 Task: Search one way flight ticket for 1 adult, 6 children, 1 infant in seat and 1 infant on lap in business from Prescott: Prescott Municipal Airport (ernest A. Love Field) to Indianapolis: Indianapolis International Airport on 8-5-2023. Choice of flights is Emirates. Number of bags: 2 checked bags. Price is upto 85000. Outbound departure time preference is 5:45.
Action: Mouse moved to (323, 278)
Screenshot: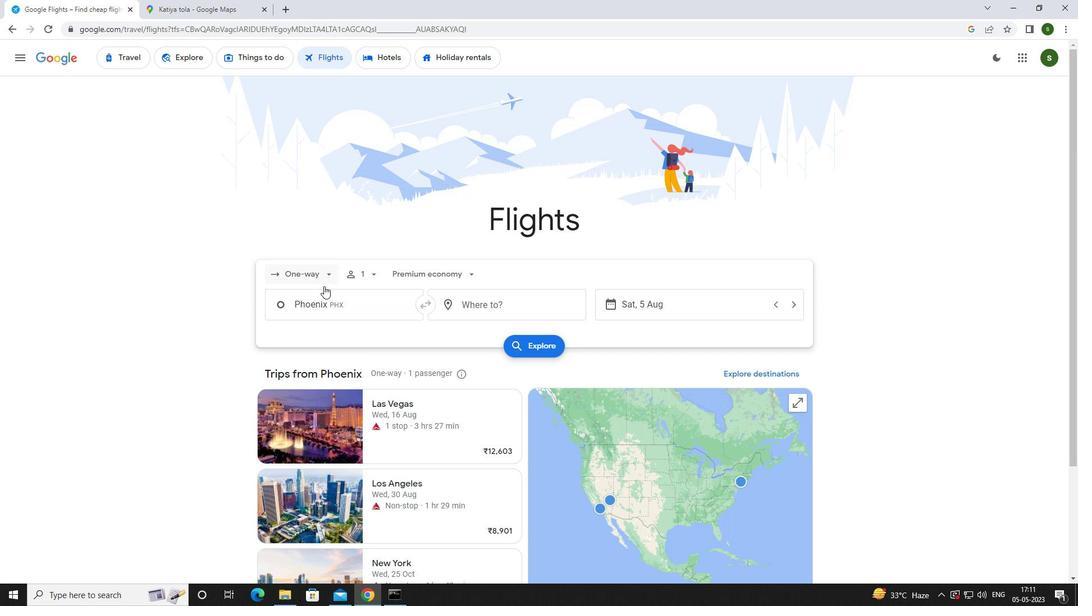 
Action: Mouse pressed left at (323, 278)
Screenshot: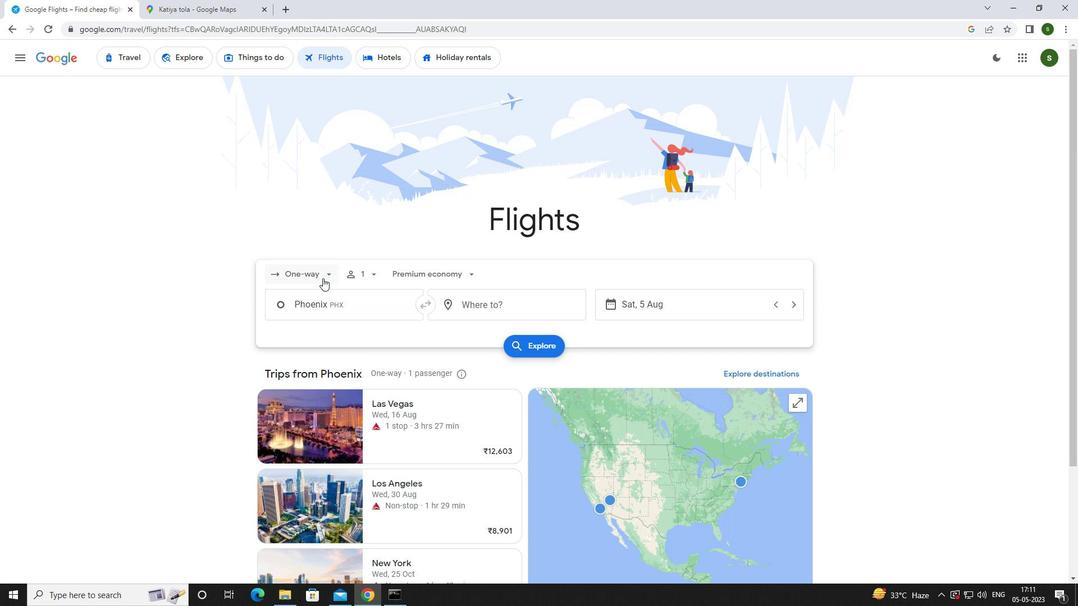 
Action: Mouse moved to (331, 325)
Screenshot: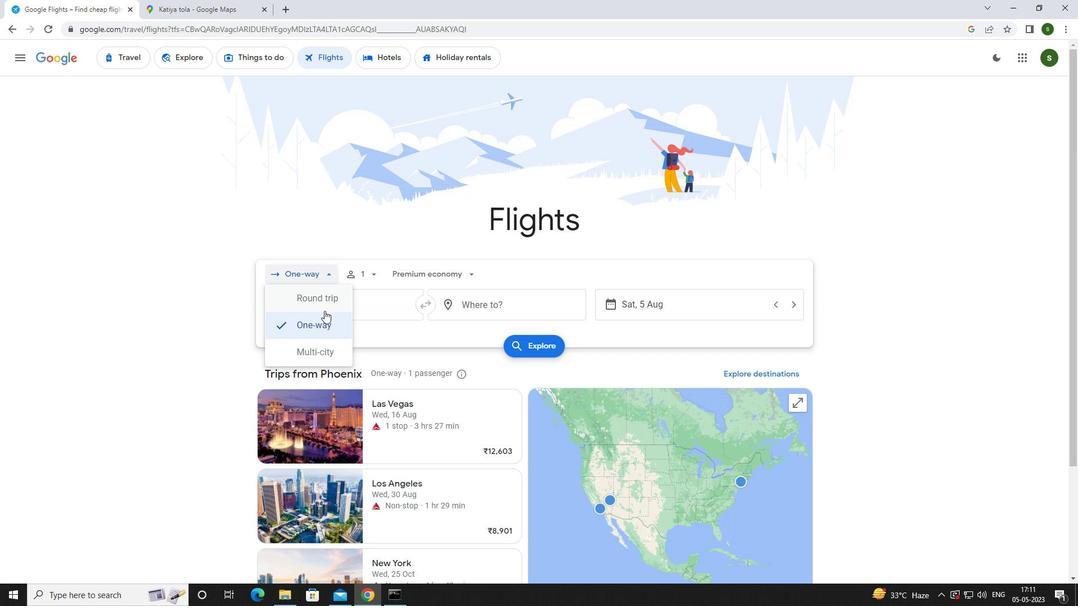 
Action: Mouse pressed left at (331, 325)
Screenshot: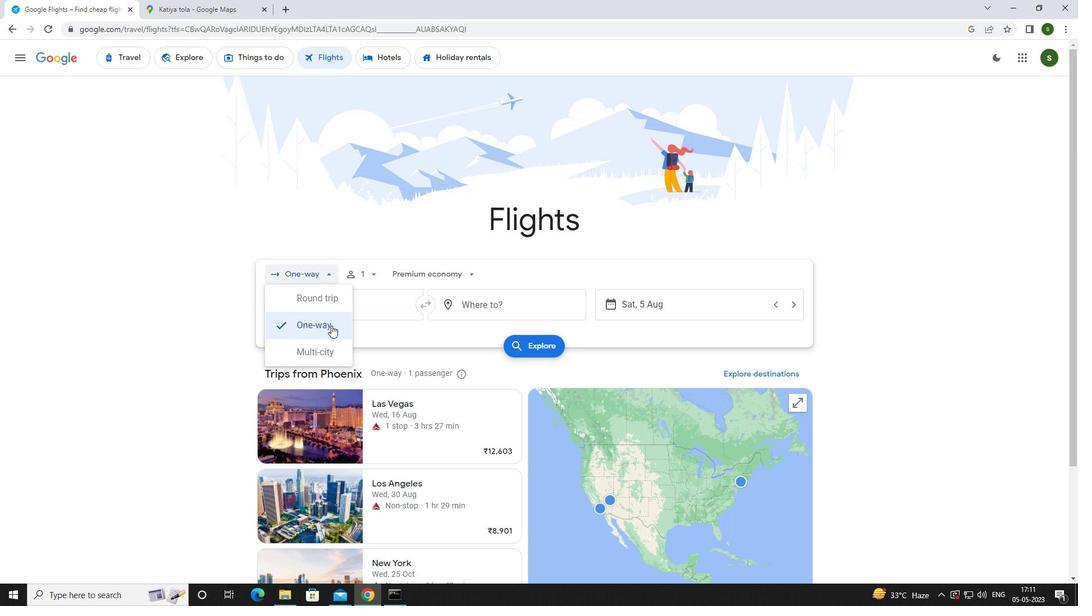 
Action: Mouse moved to (366, 278)
Screenshot: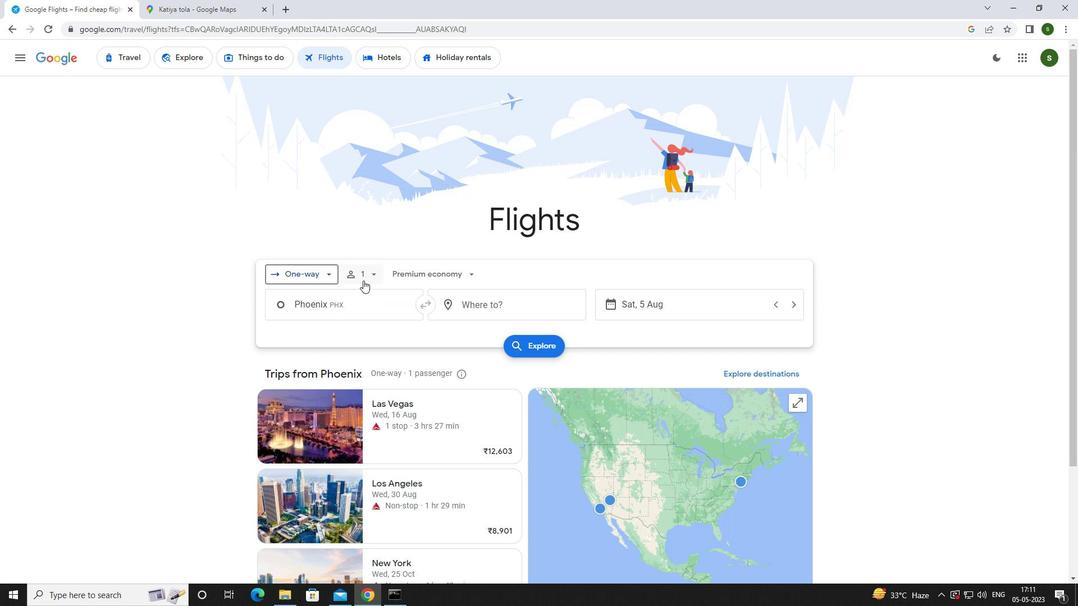 
Action: Mouse pressed left at (366, 278)
Screenshot: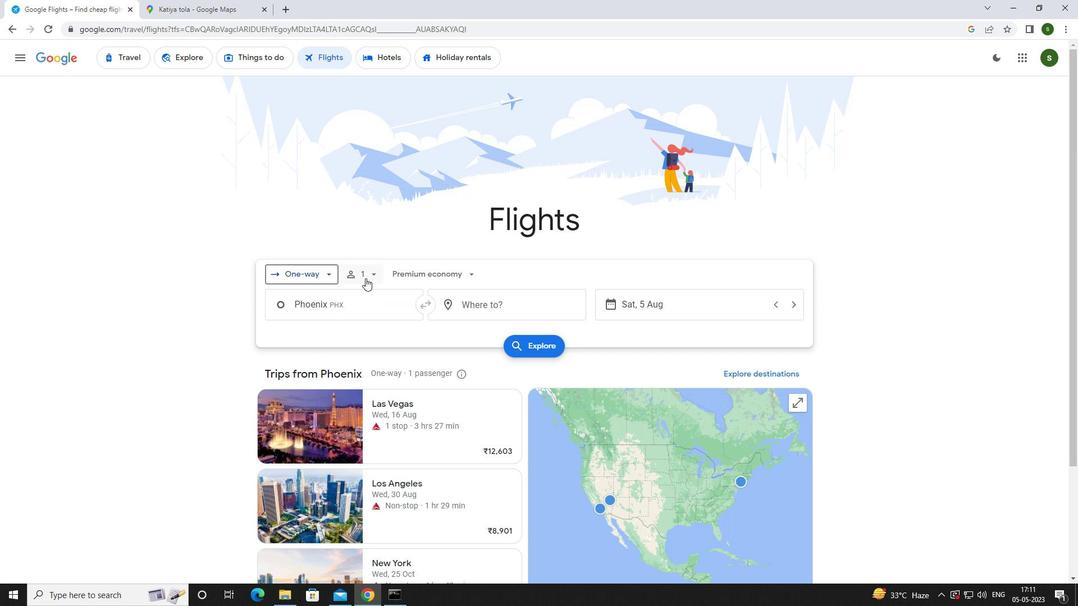
Action: Mouse moved to (455, 327)
Screenshot: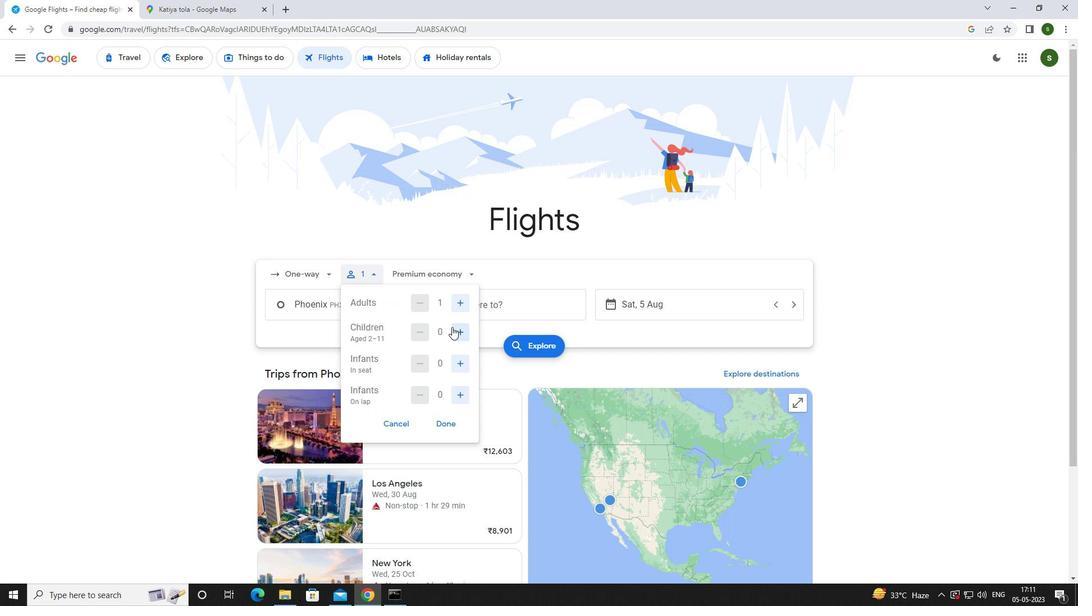 
Action: Mouse pressed left at (455, 327)
Screenshot: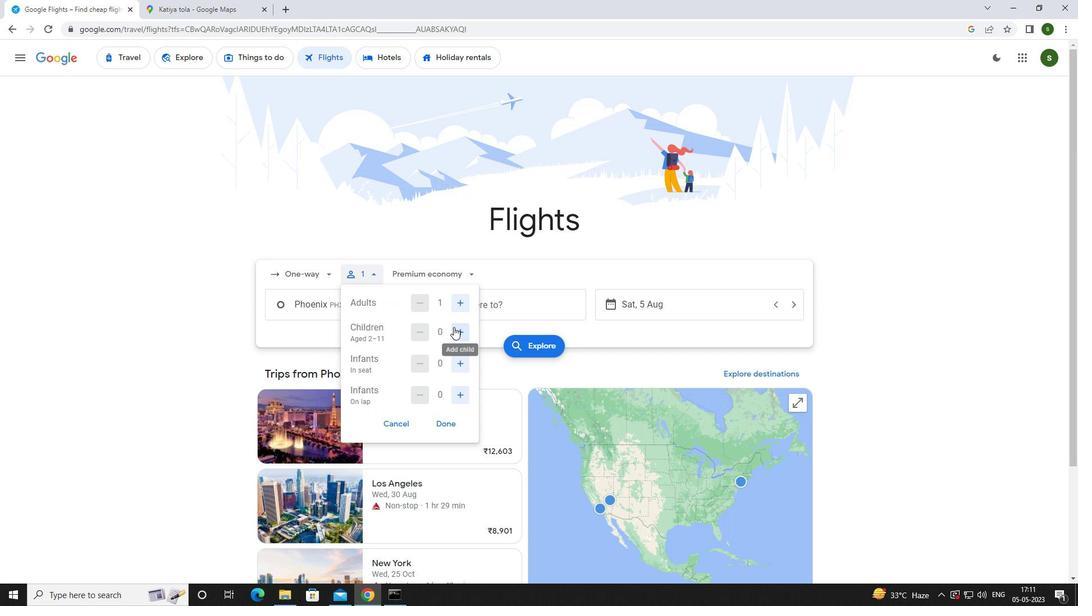 
Action: Mouse pressed left at (455, 327)
Screenshot: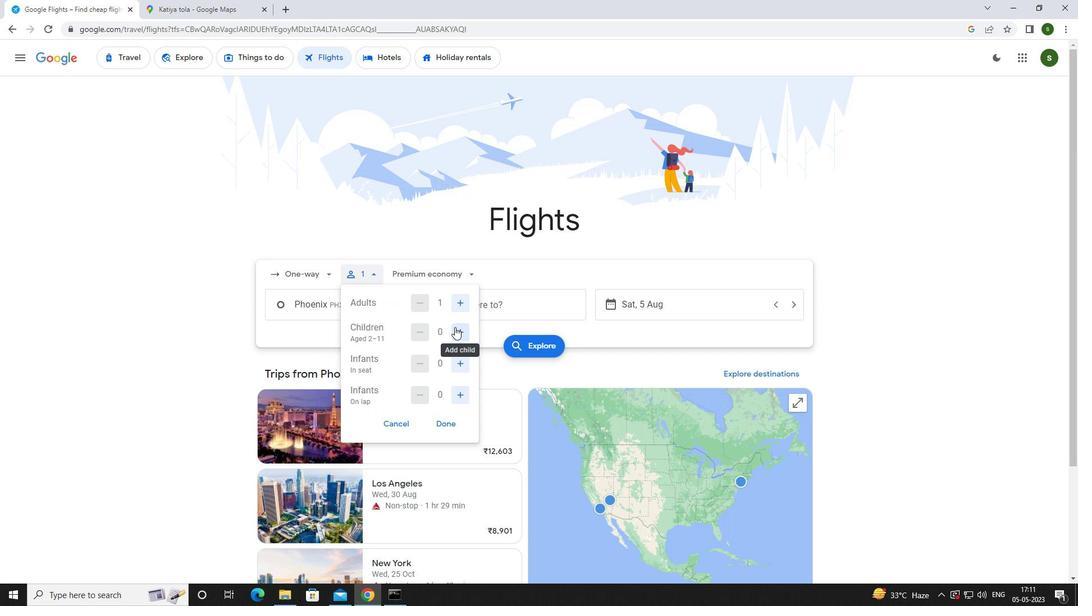 
Action: Mouse pressed left at (455, 327)
Screenshot: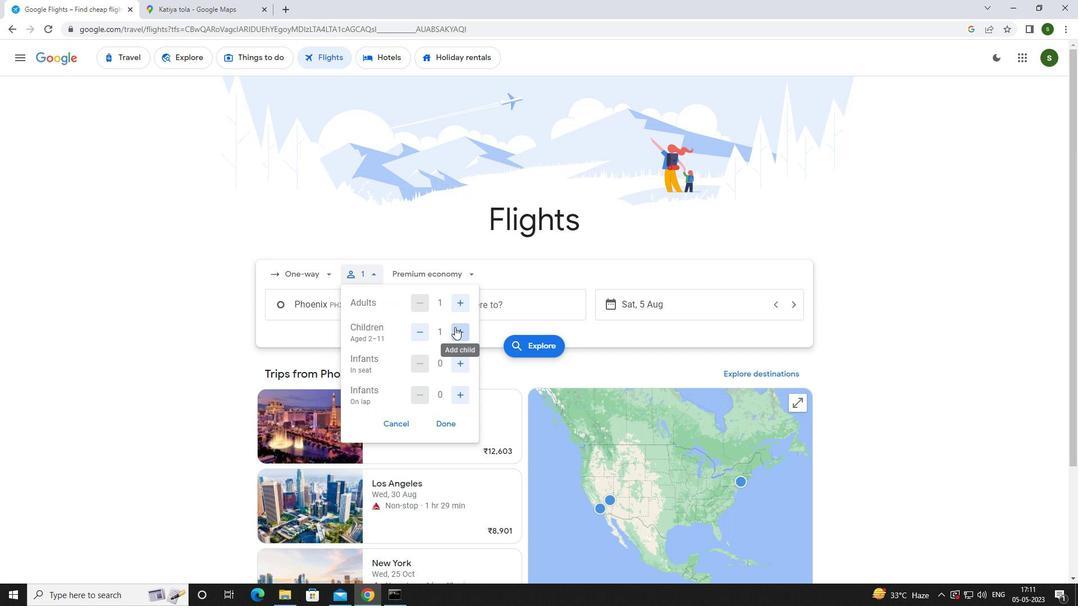 
Action: Mouse pressed left at (455, 327)
Screenshot: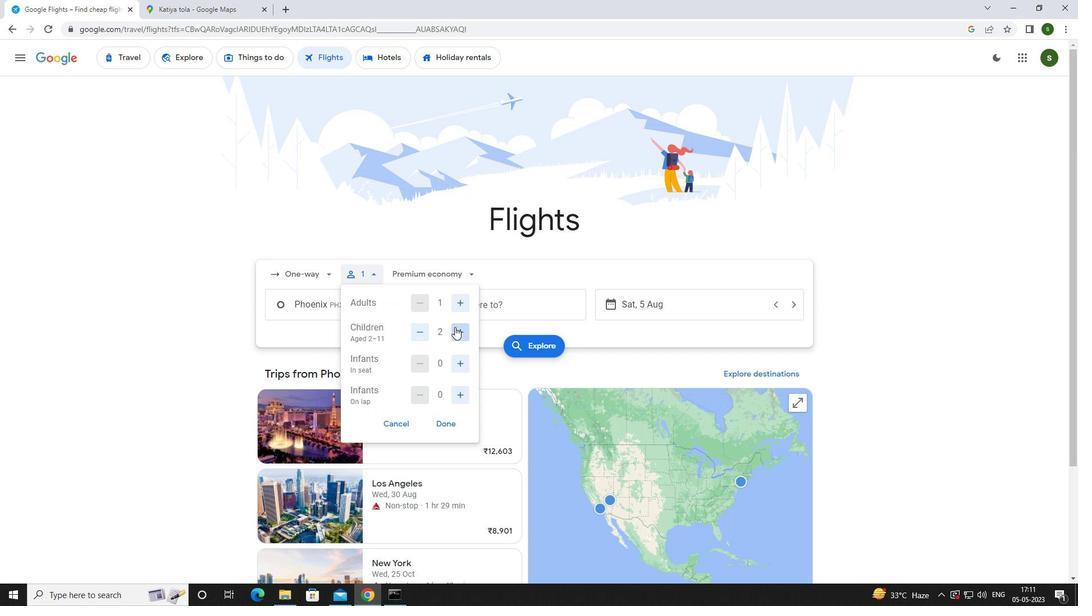 
Action: Mouse pressed left at (455, 327)
Screenshot: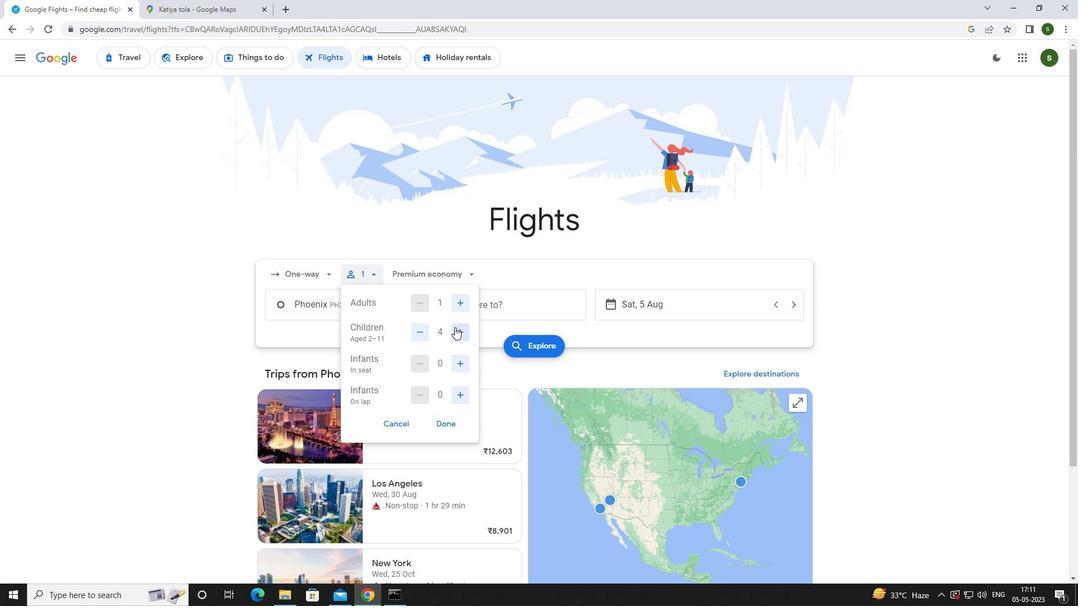 
Action: Mouse pressed left at (455, 327)
Screenshot: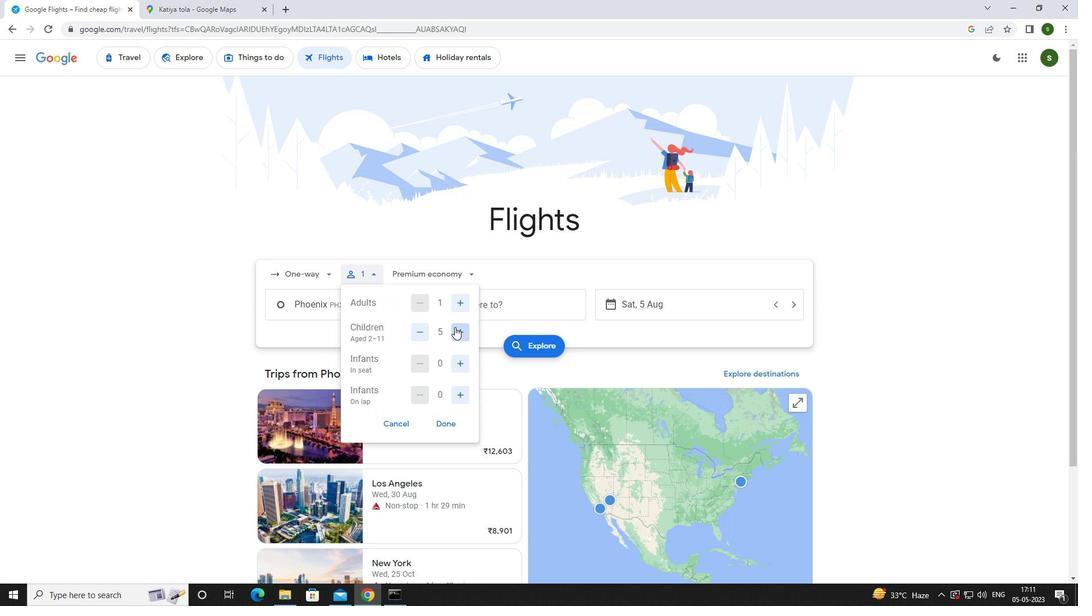 
Action: Mouse moved to (457, 358)
Screenshot: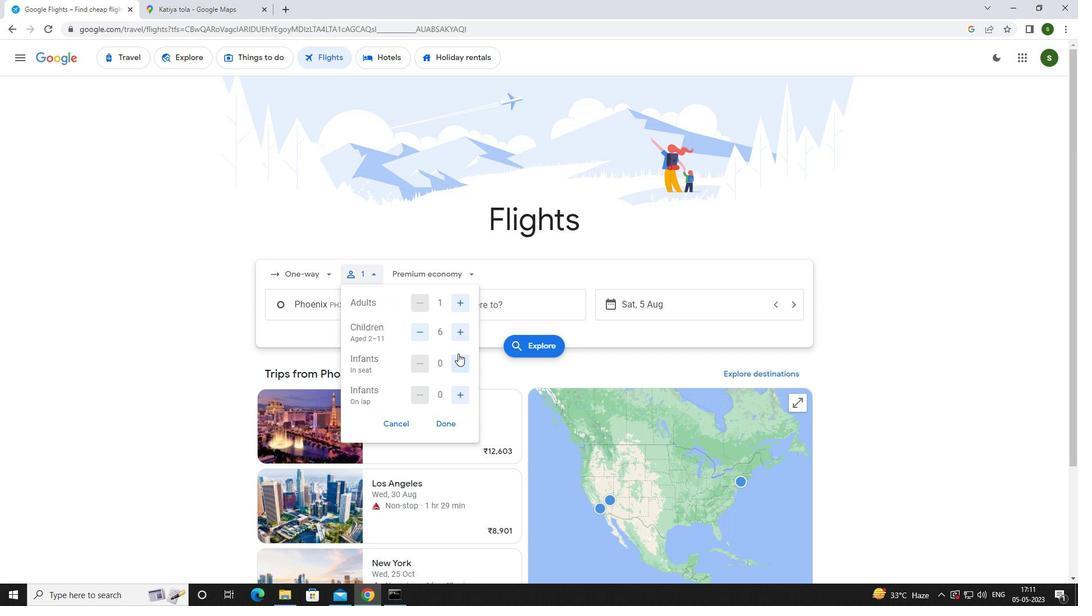 
Action: Mouse pressed left at (457, 358)
Screenshot: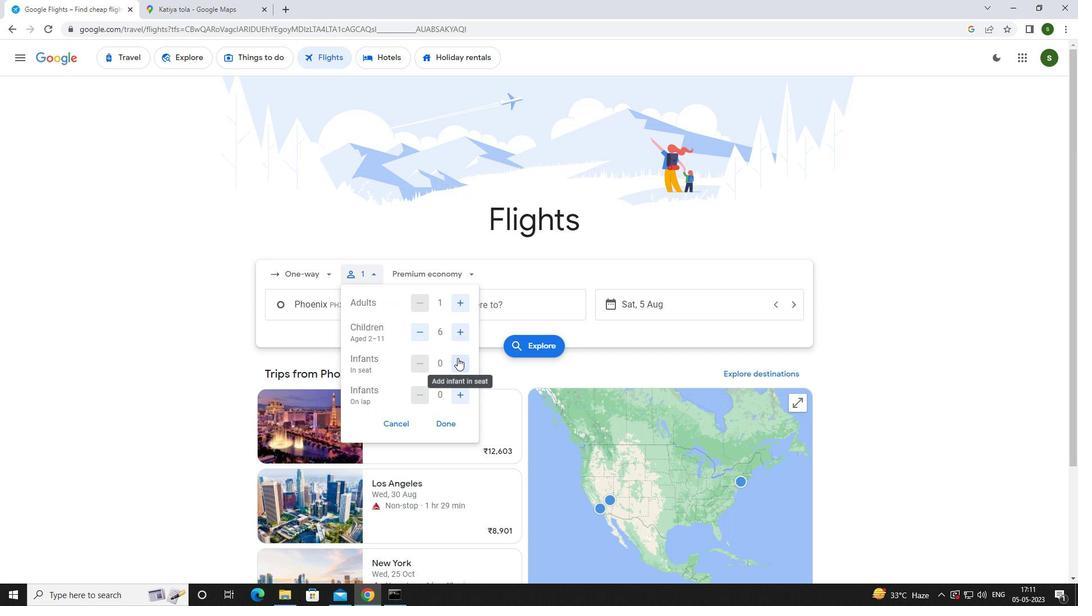 
Action: Mouse moved to (459, 400)
Screenshot: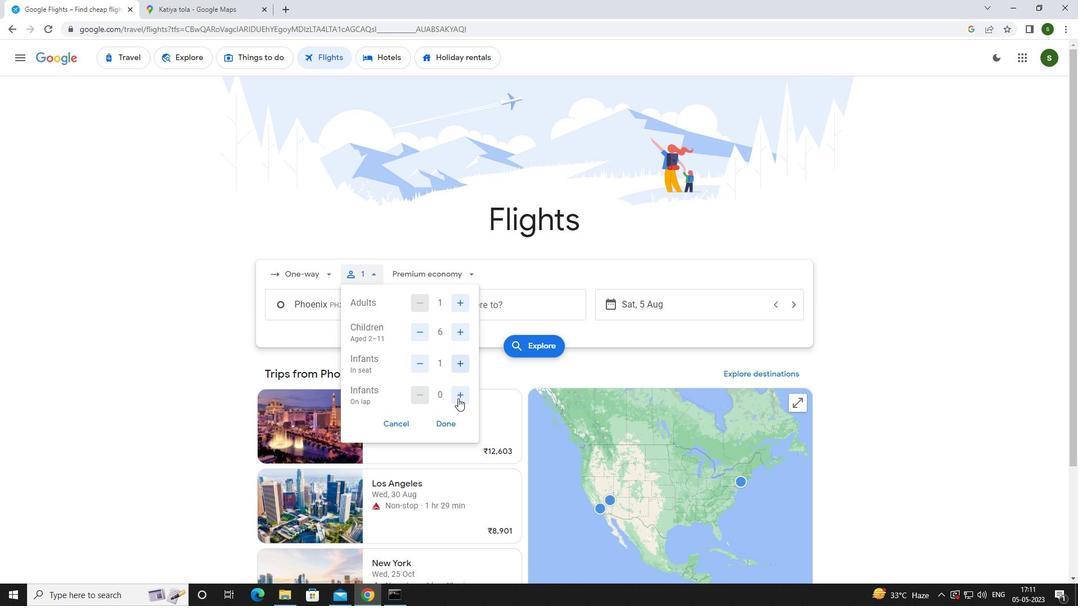 
Action: Mouse pressed left at (459, 400)
Screenshot: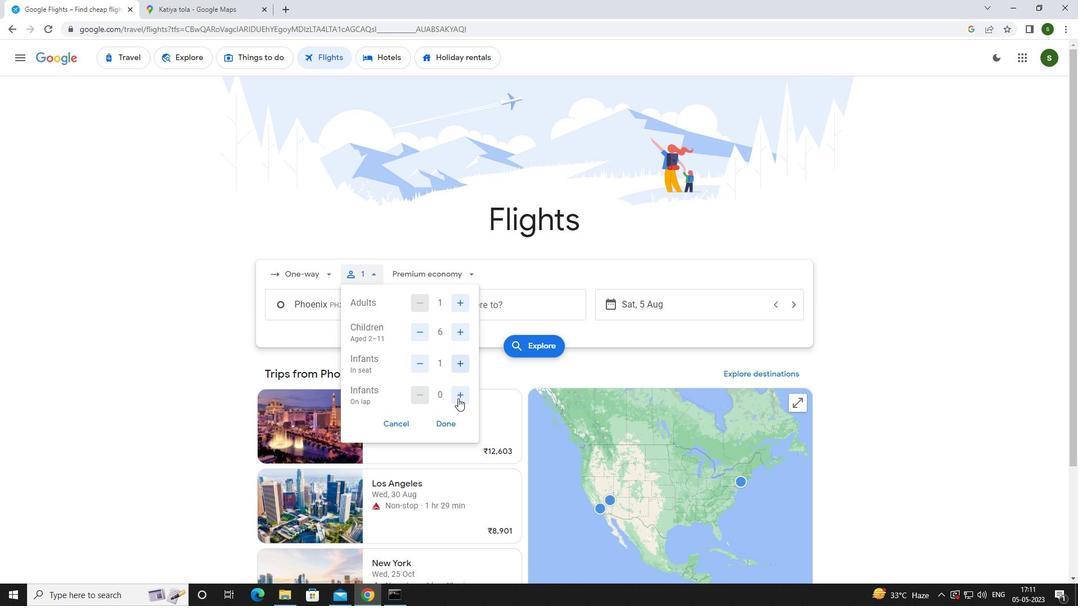 
Action: Mouse moved to (440, 276)
Screenshot: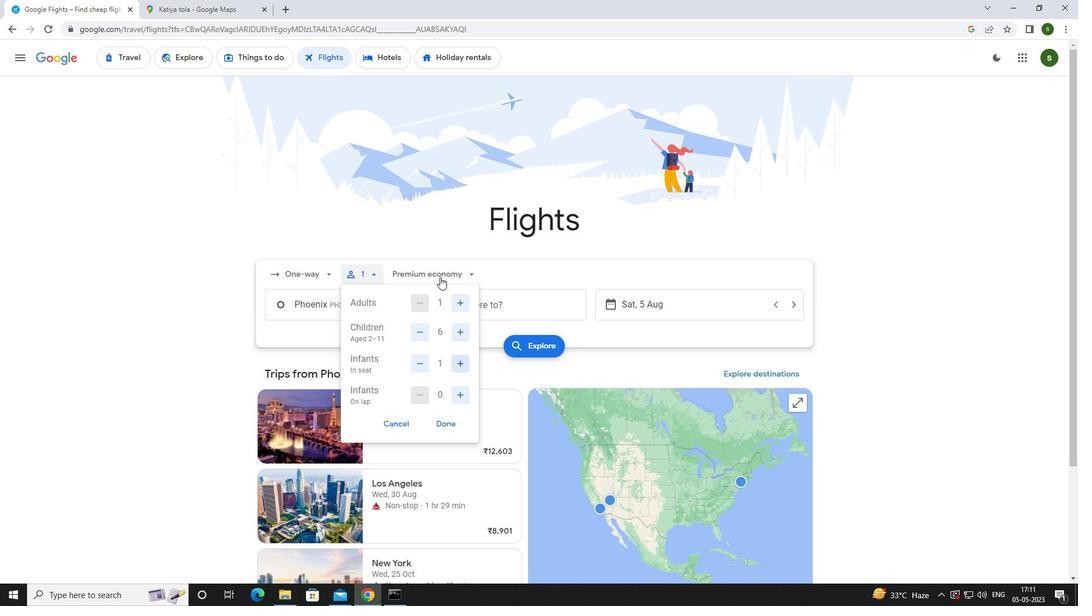 
Action: Mouse pressed left at (440, 276)
Screenshot: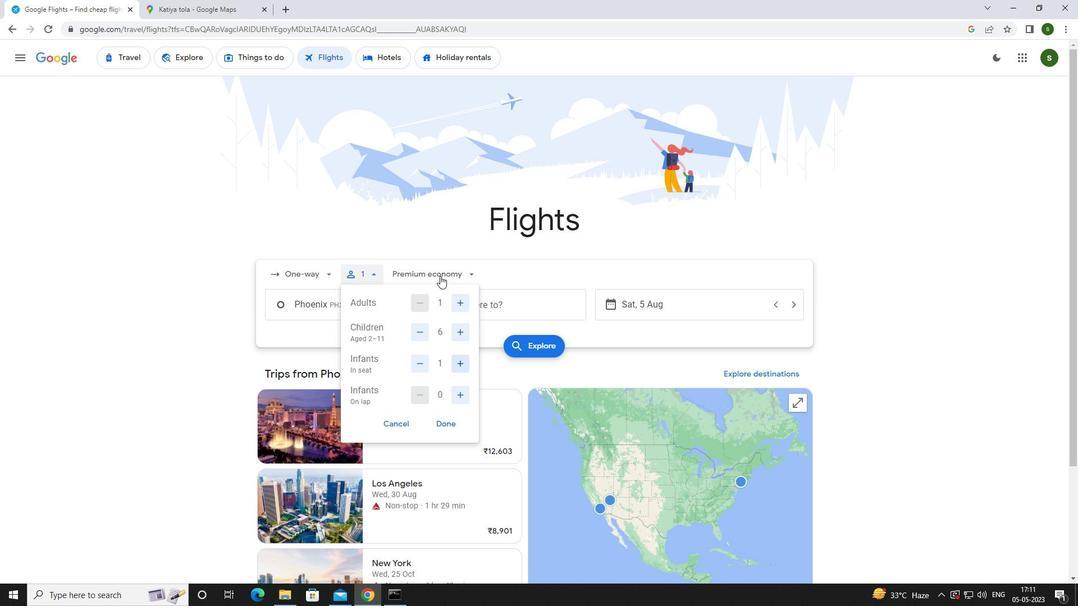
Action: Mouse moved to (440, 350)
Screenshot: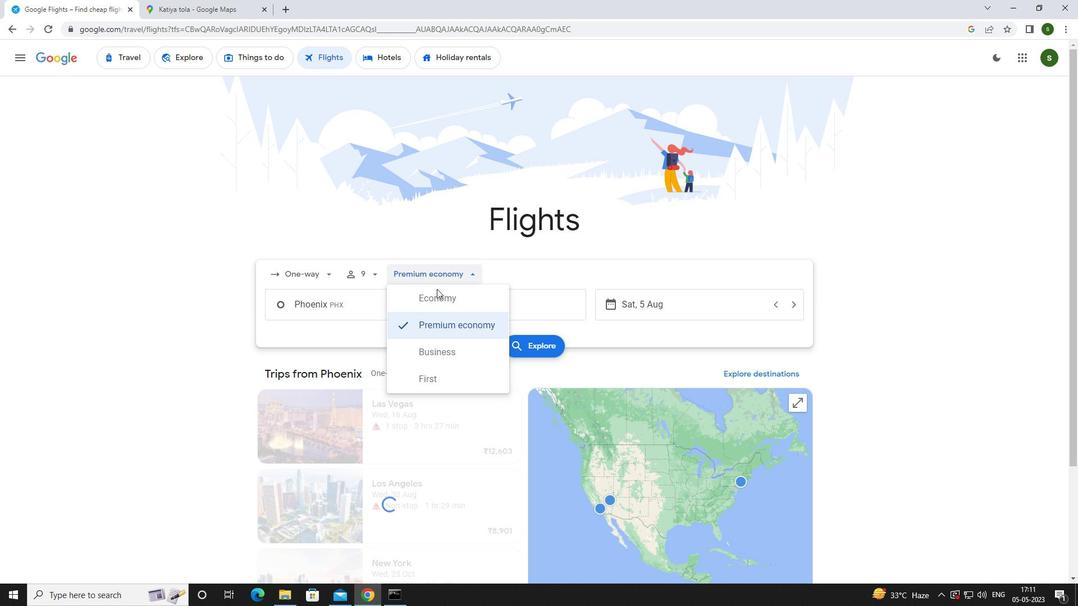 
Action: Mouse pressed left at (440, 350)
Screenshot: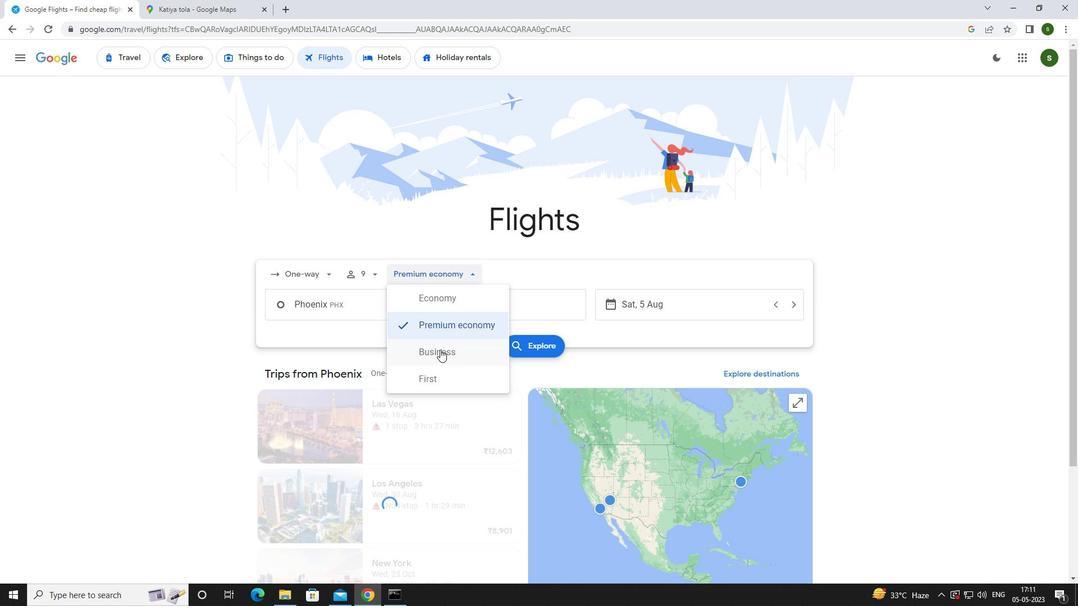 
Action: Mouse moved to (366, 308)
Screenshot: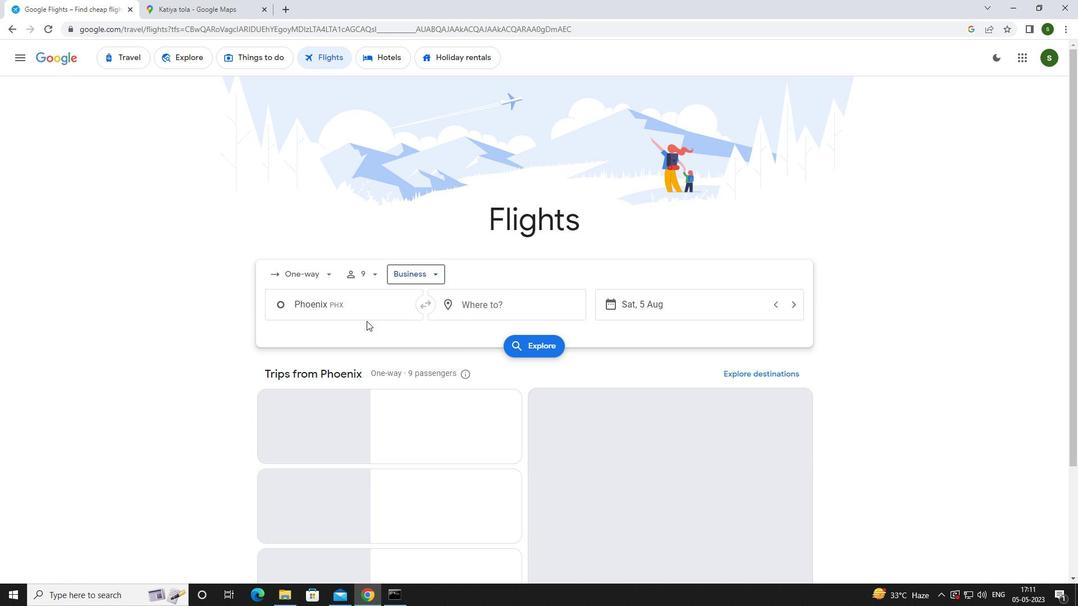 
Action: Mouse pressed left at (366, 308)
Screenshot: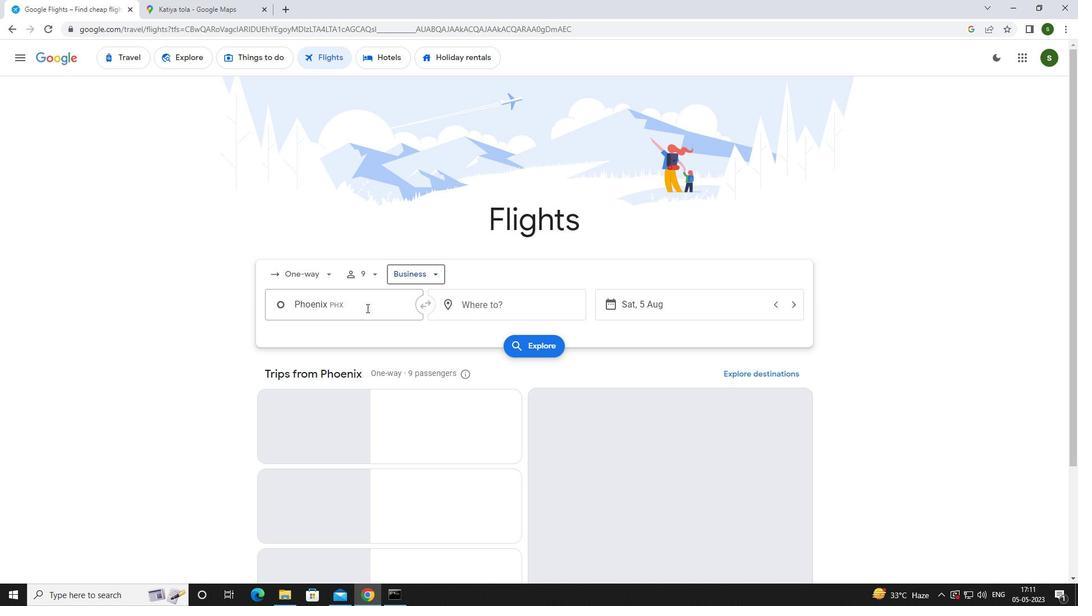 
Action: Key pressed <Key.caps_lock>p<Key.caps_lock>rescott<Key.space><Key.caps_lock>m<Key.caps_lock>unci<Key.backspace><Key.backspace><Key.backspace><Key.backspace><Key.backspace><Key.backspace>
Screenshot: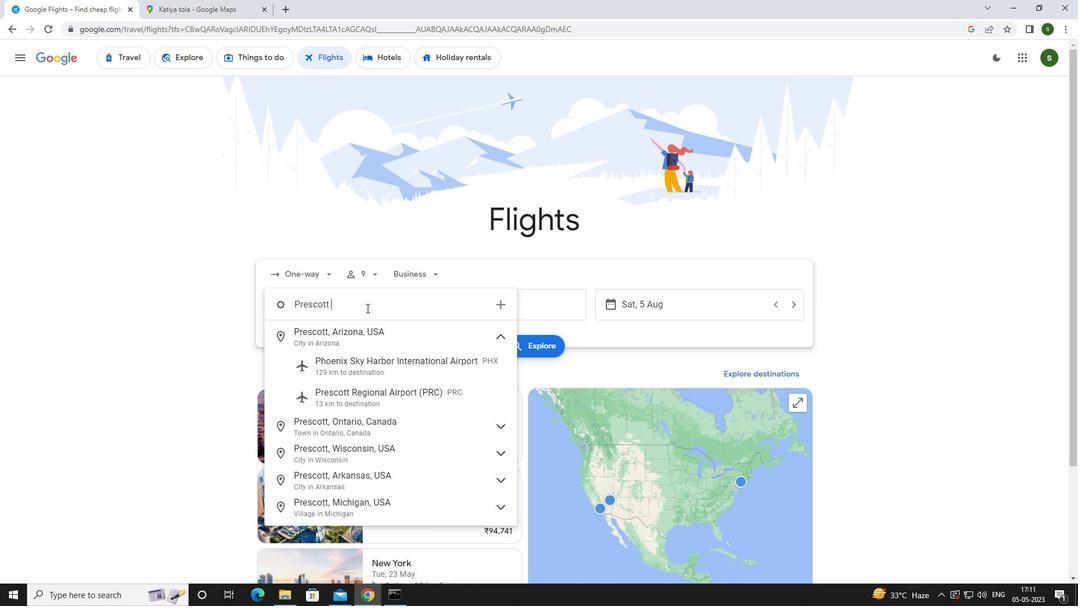 
Action: Mouse moved to (392, 390)
Screenshot: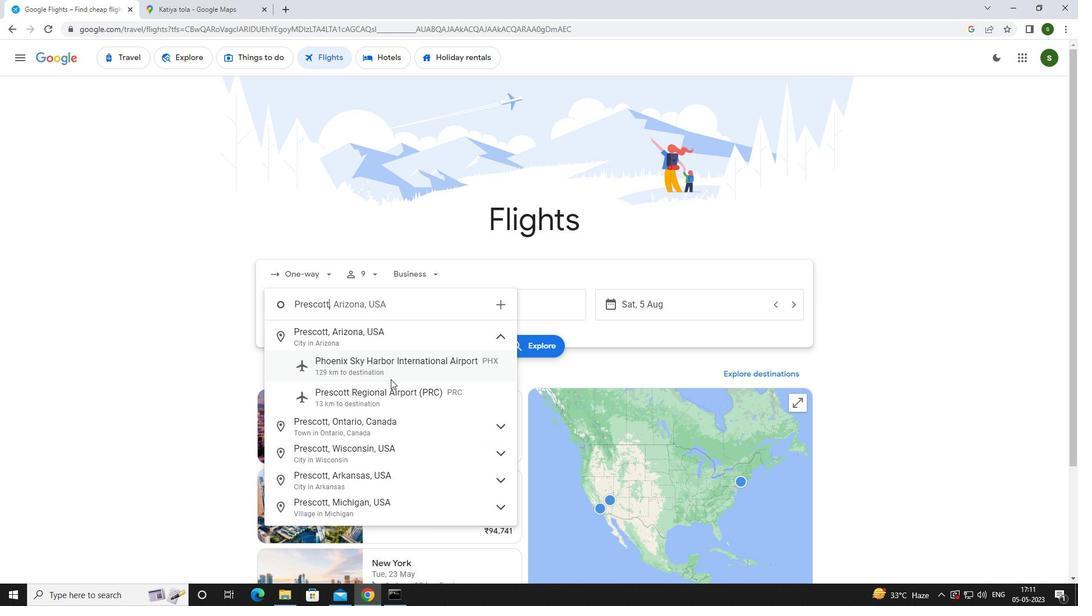 
Action: Mouse pressed left at (392, 390)
Screenshot: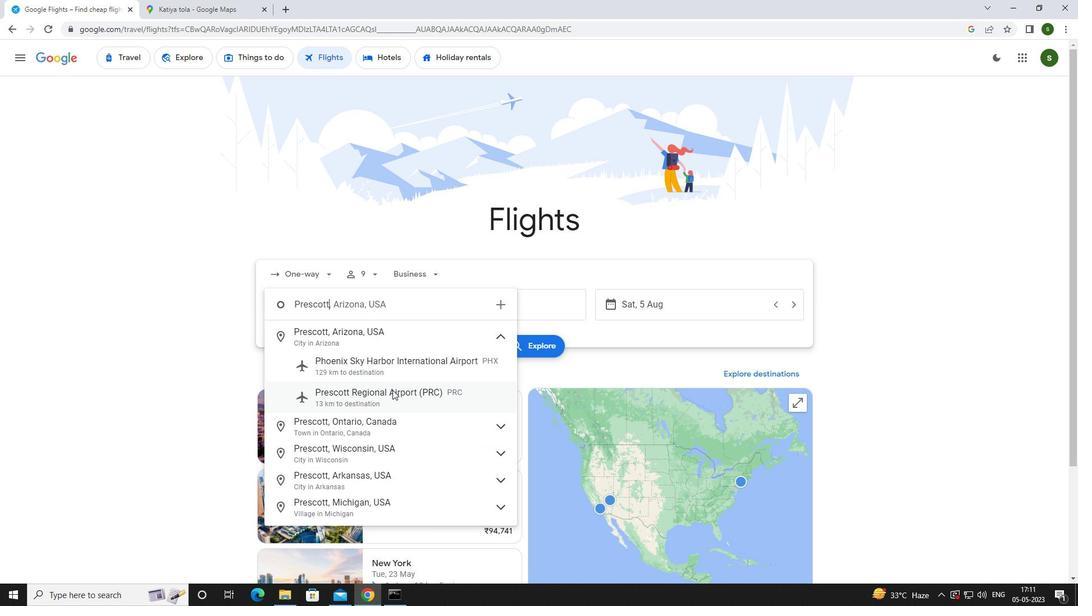 
Action: Mouse moved to (474, 300)
Screenshot: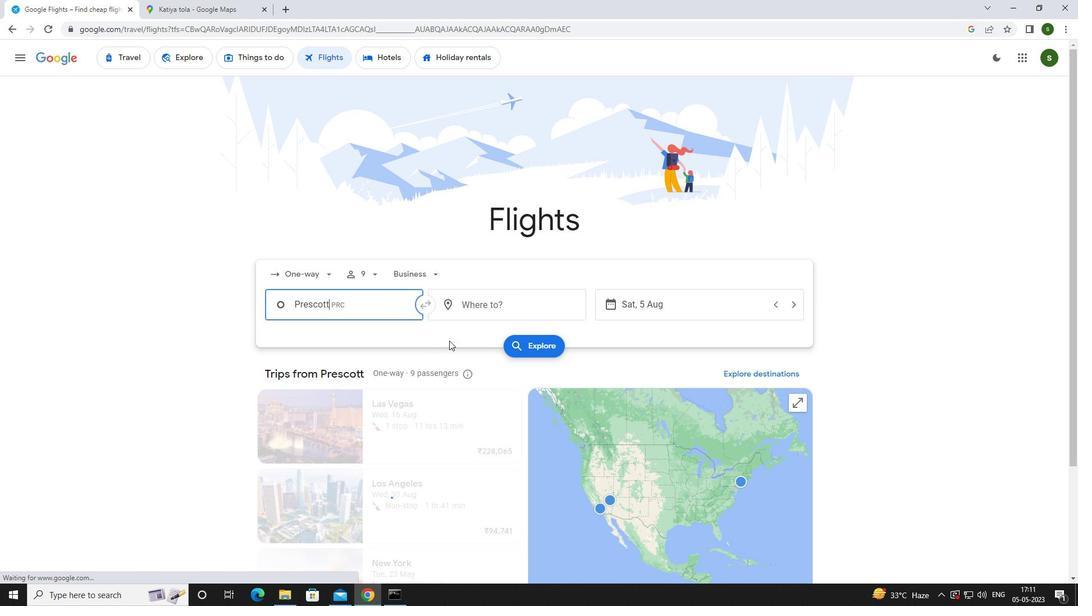 
Action: Mouse pressed left at (474, 300)
Screenshot: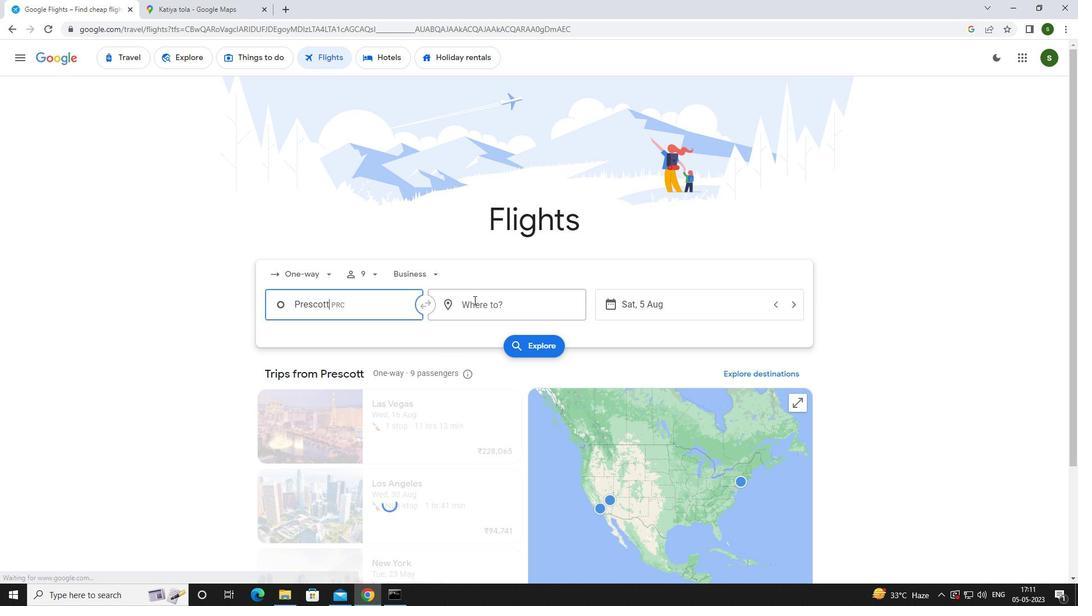 
Action: Key pressed <Key.caps_lock>i<Key.caps_lock>ndianapol
Screenshot: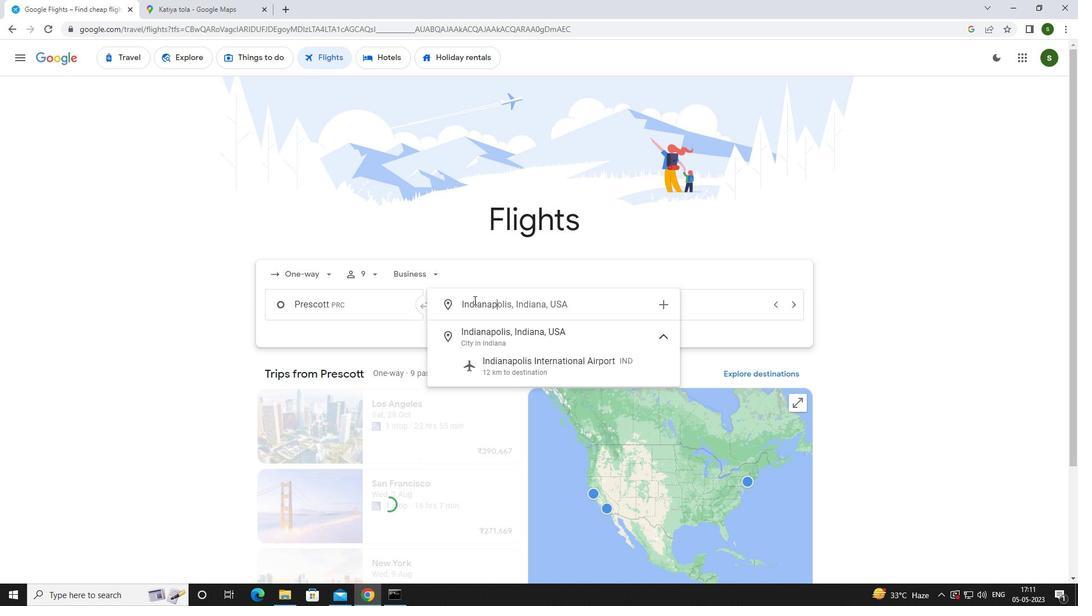 
Action: Mouse moved to (534, 362)
Screenshot: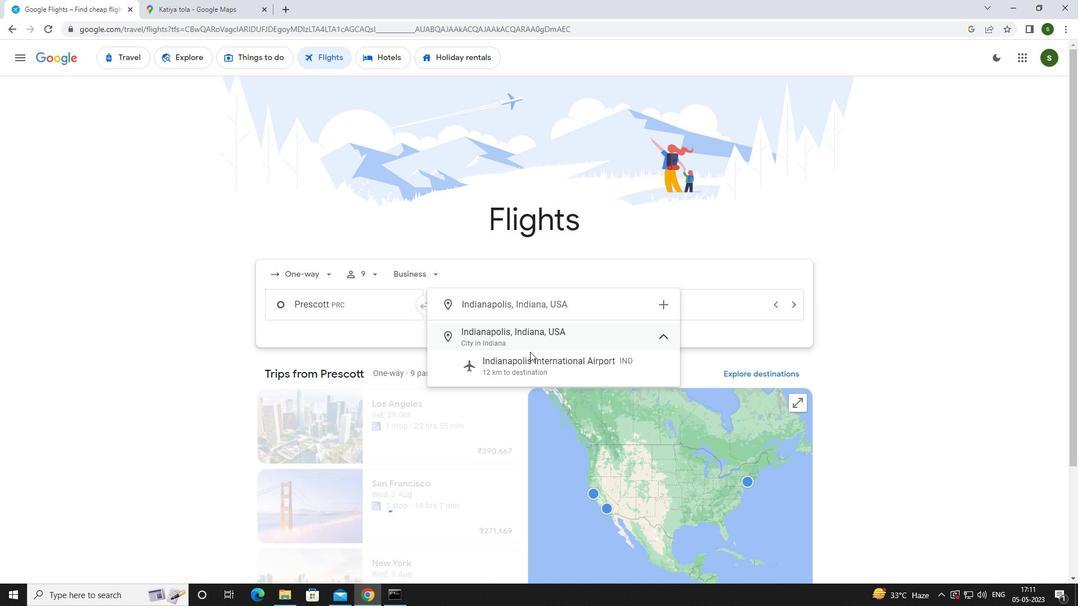 
Action: Mouse pressed left at (534, 362)
Screenshot: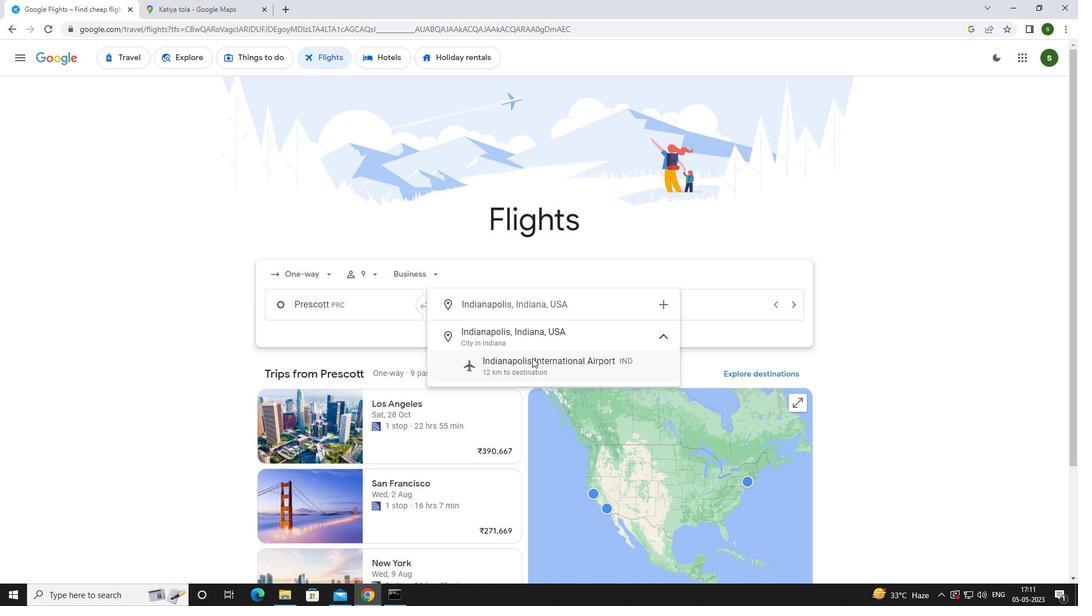 
Action: Mouse moved to (673, 298)
Screenshot: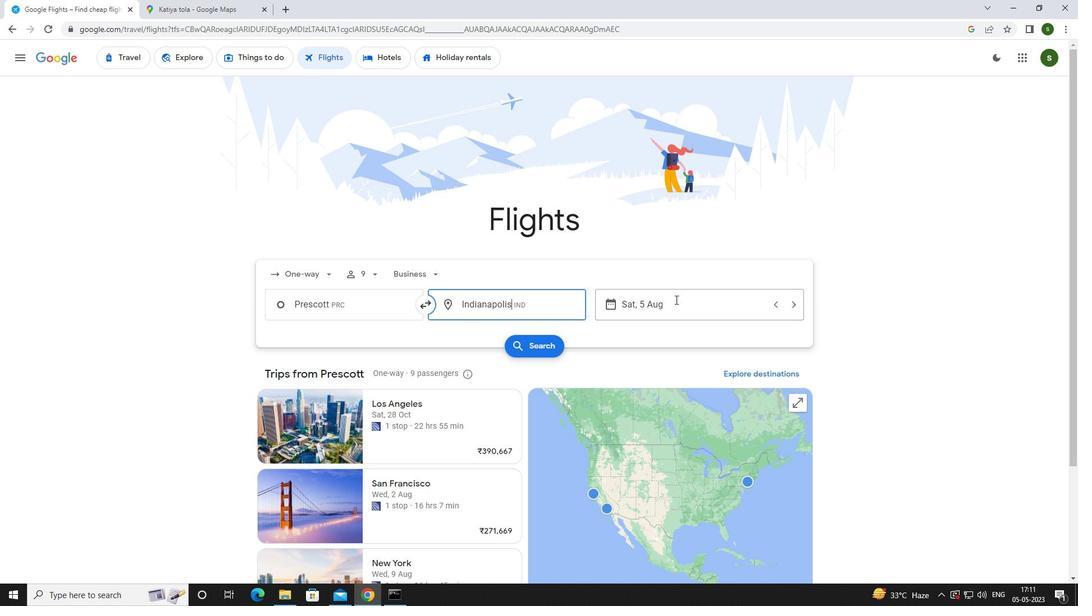 
Action: Mouse pressed left at (673, 298)
Screenshot: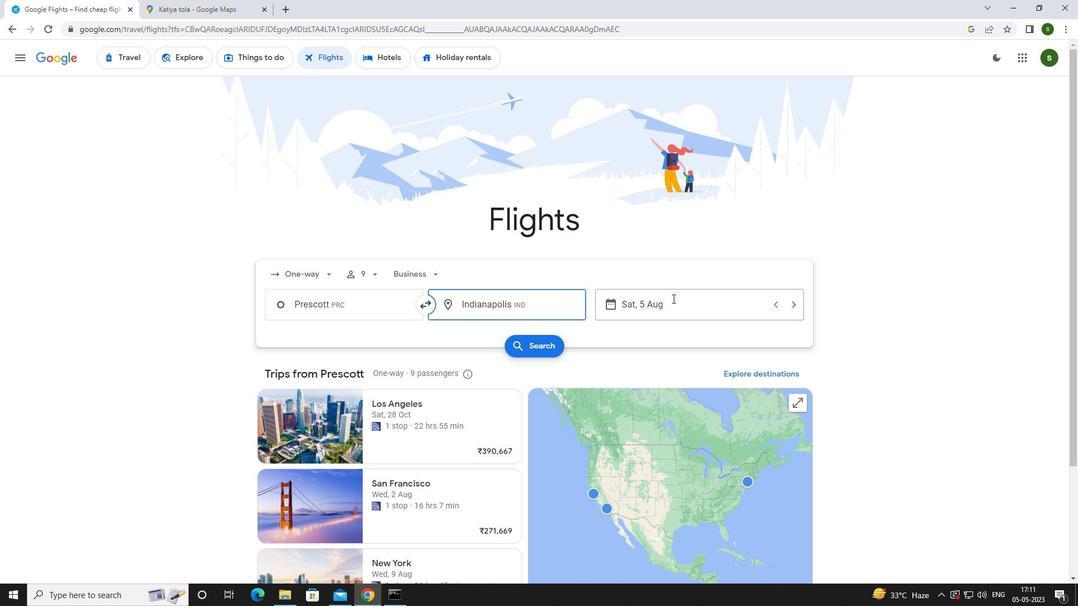 
Action: Mouse moved to (575, 382)
Screenshot: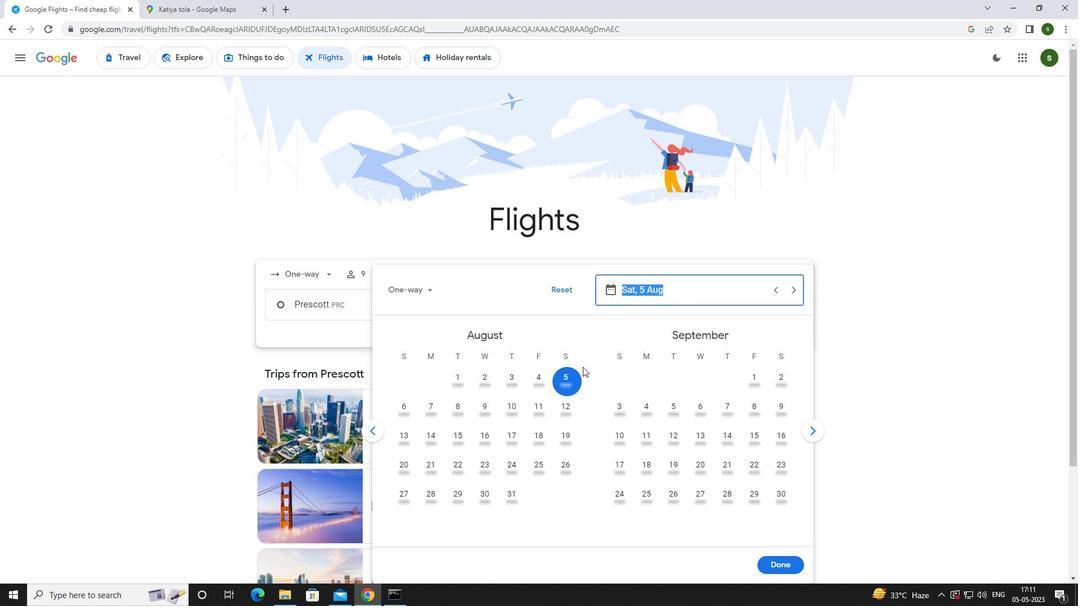 
Action: Mouse pressed left at (575, 382)
Screenshot: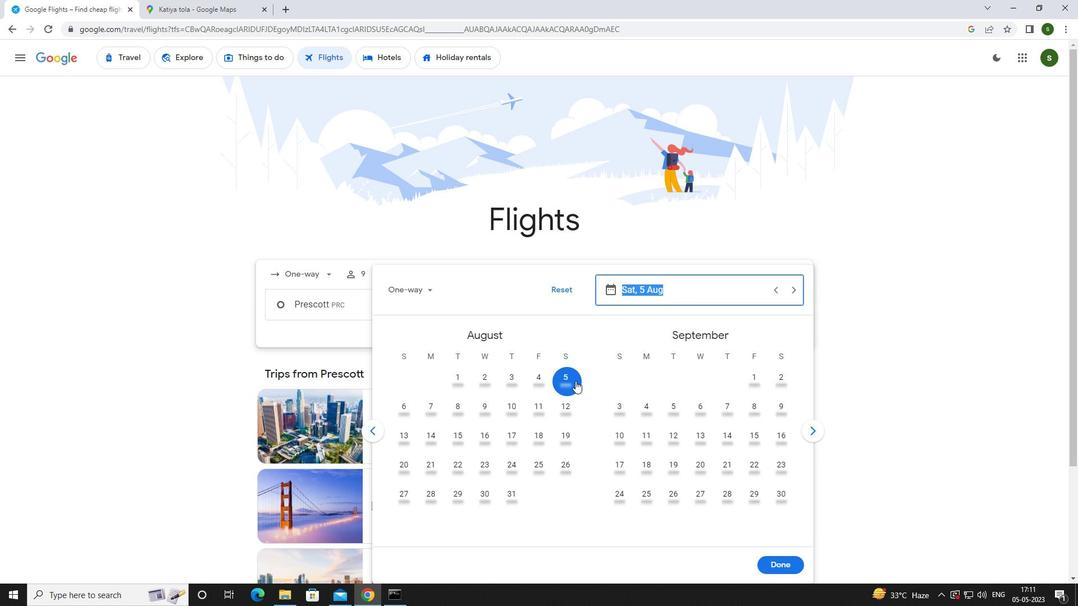 
Action: Mouse moved to (779, 569)
Screenshot: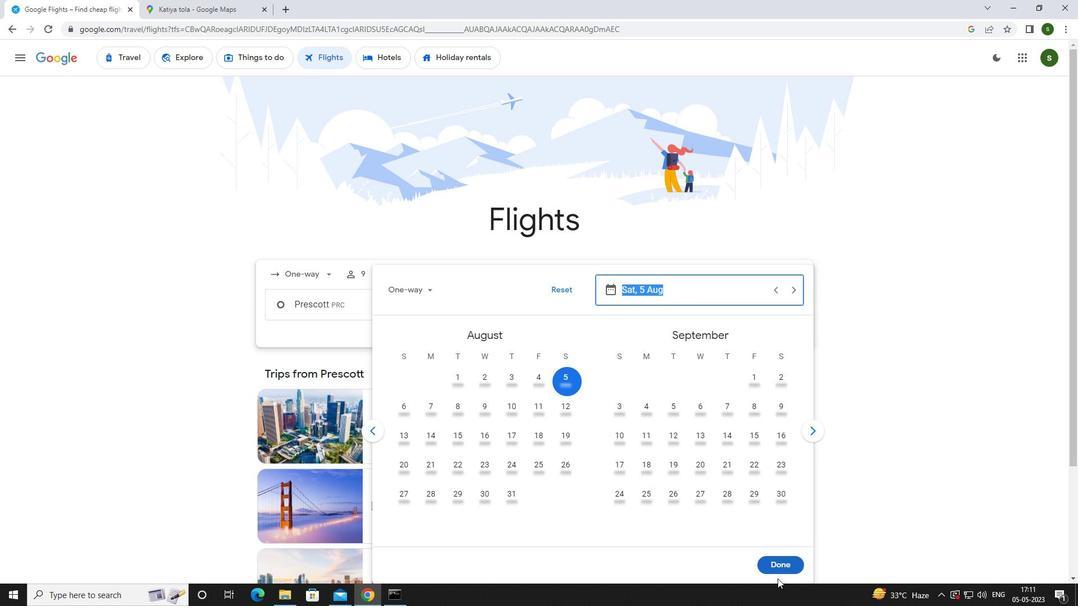 
Action: Mouse pressed left at (779, 569)
Screenshot: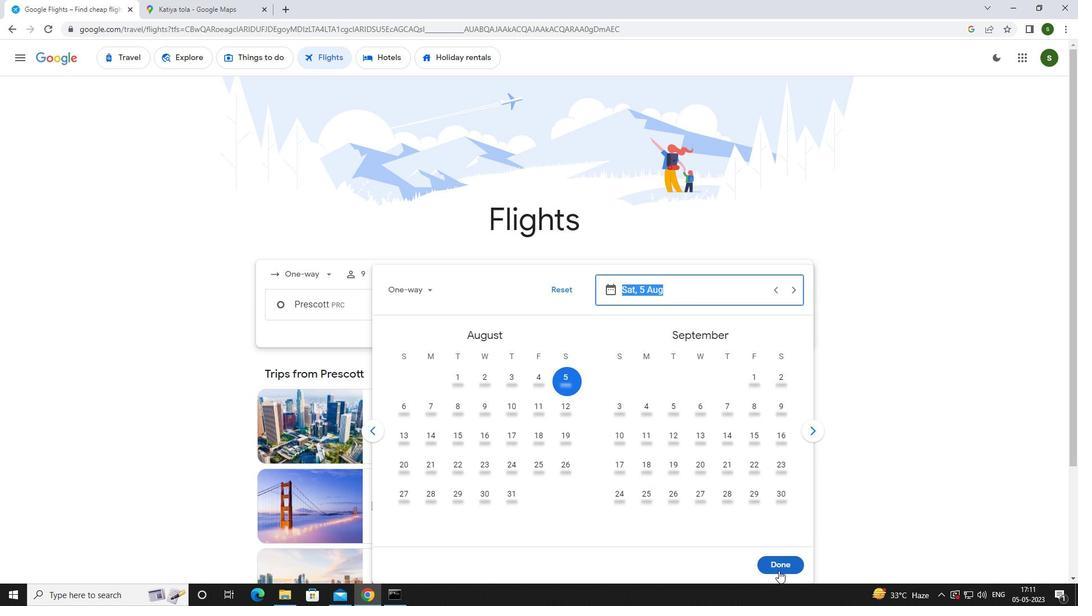 
Action: Mouse moved to (541, 350)
Screenshot: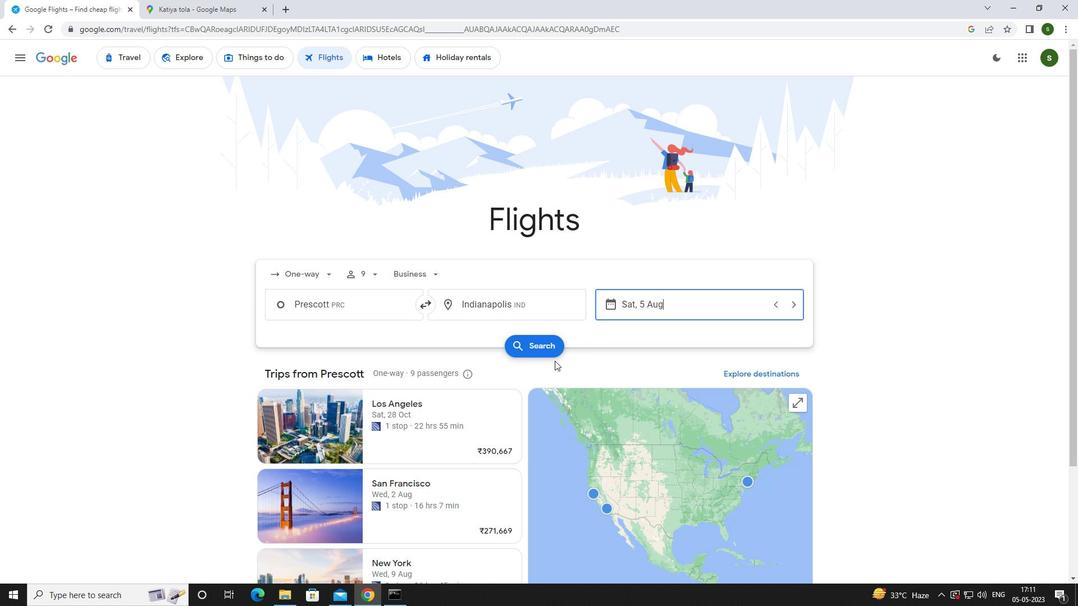 
Action: Mouse pressed left at (541, 350)
Screenshot: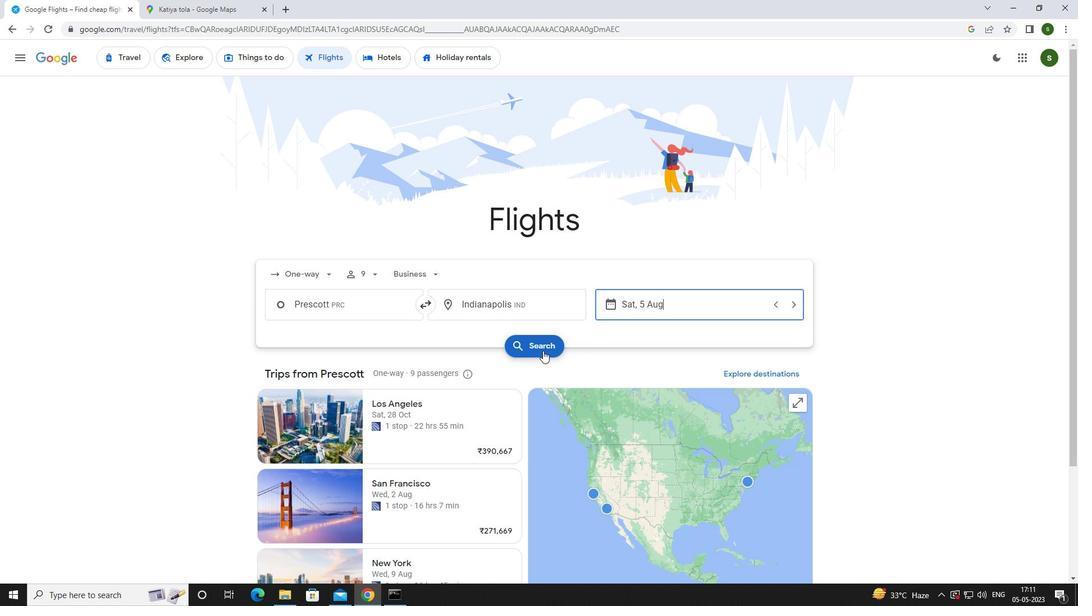 
Action: Mouse moved to (275, 162)
Screenshot: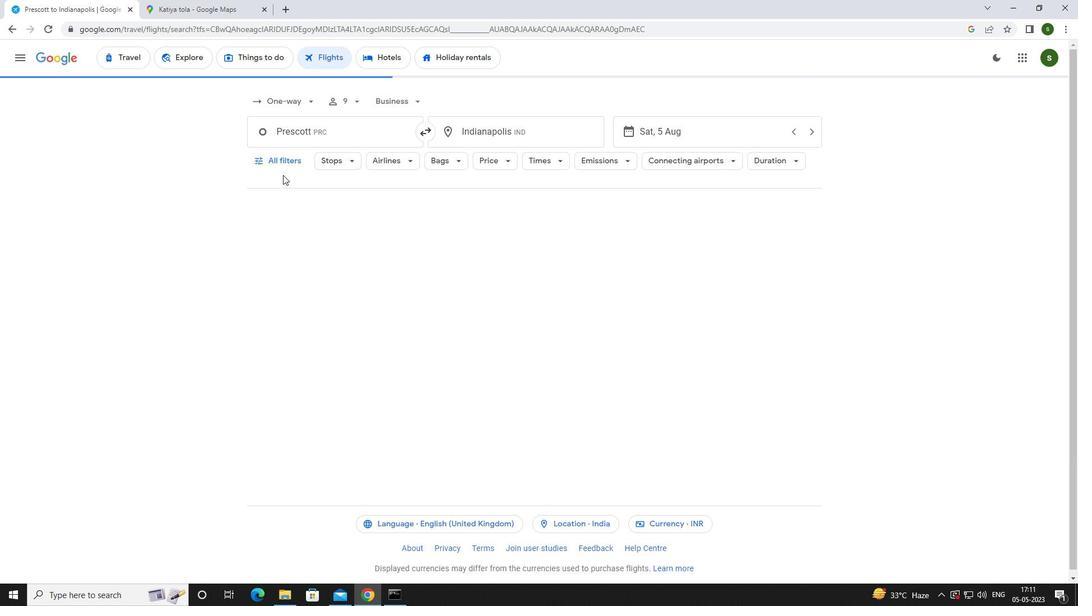 
Action: Mouse pressed left at (275, 162)
Screenshot: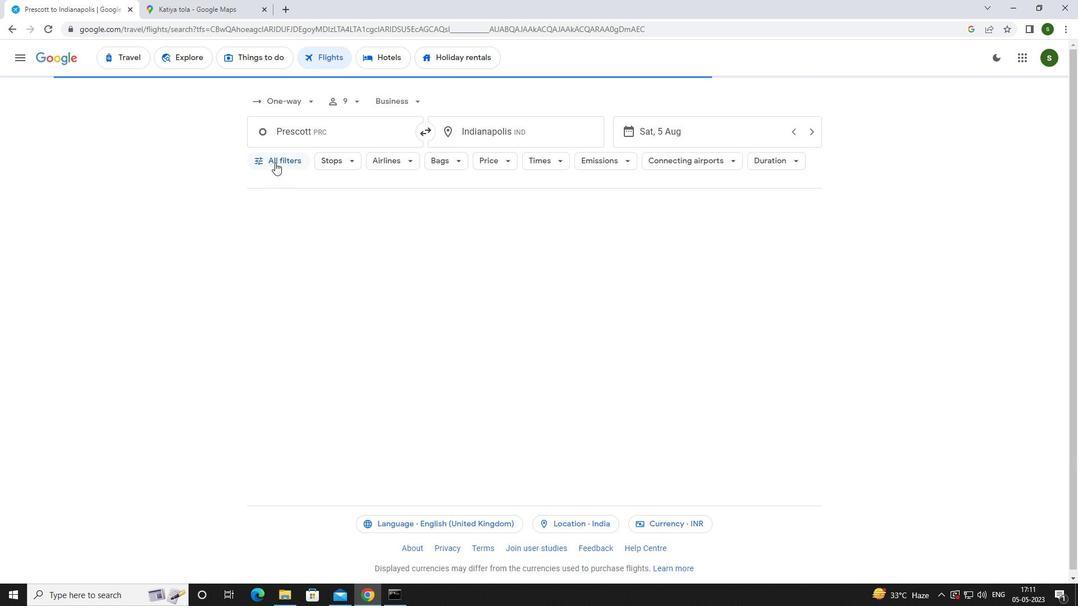 
Action: Mouse moved to (414, 399)
Screenshot: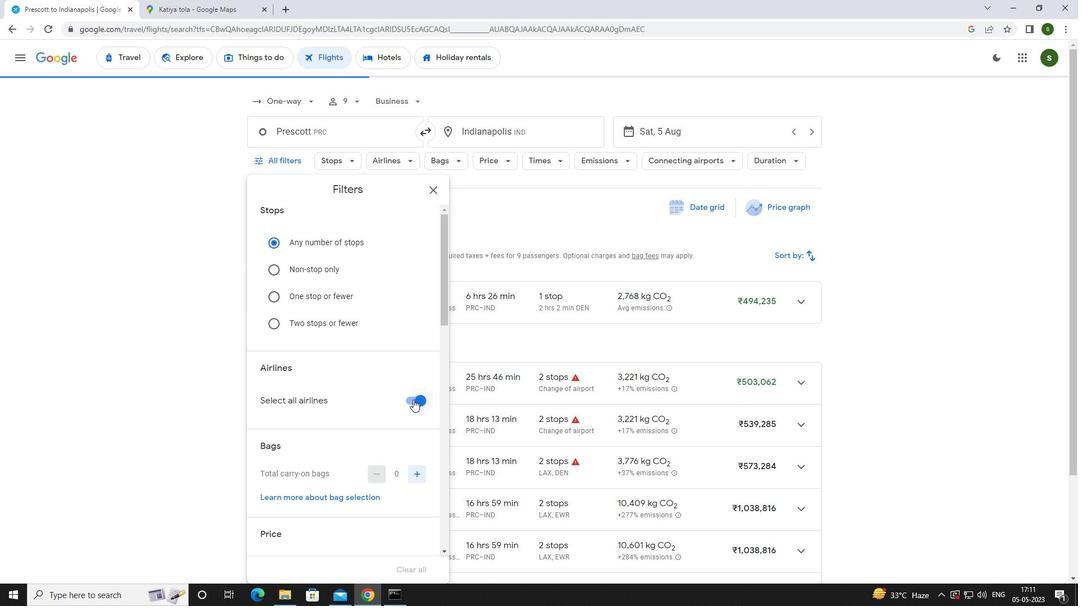 
Action: Mouse pressed left at (414, 399)
Screenshot: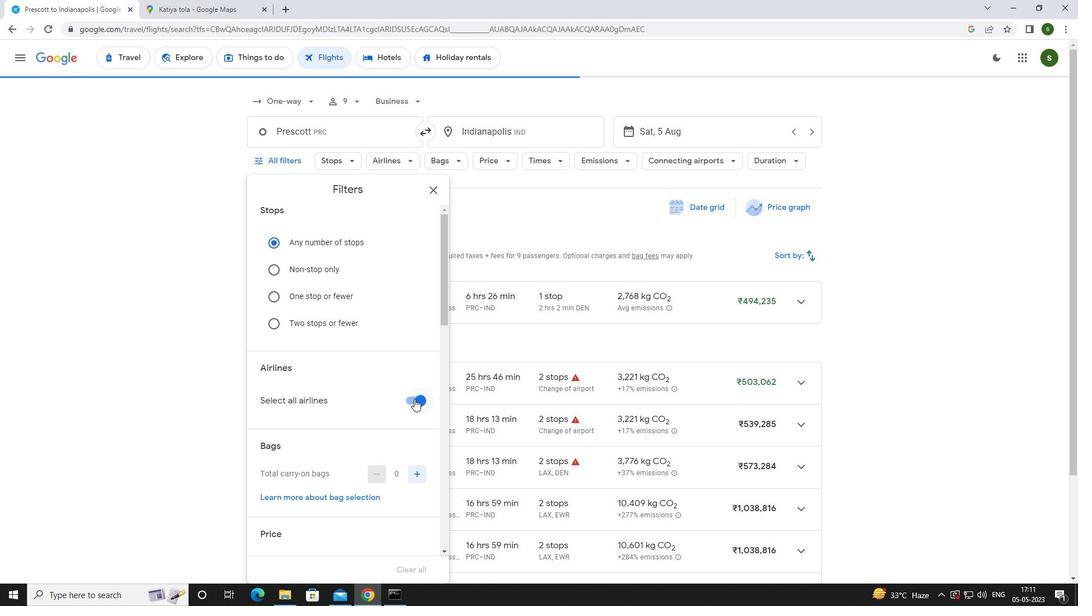 
Action: Mouse moved to (409, 400)
Screenshot: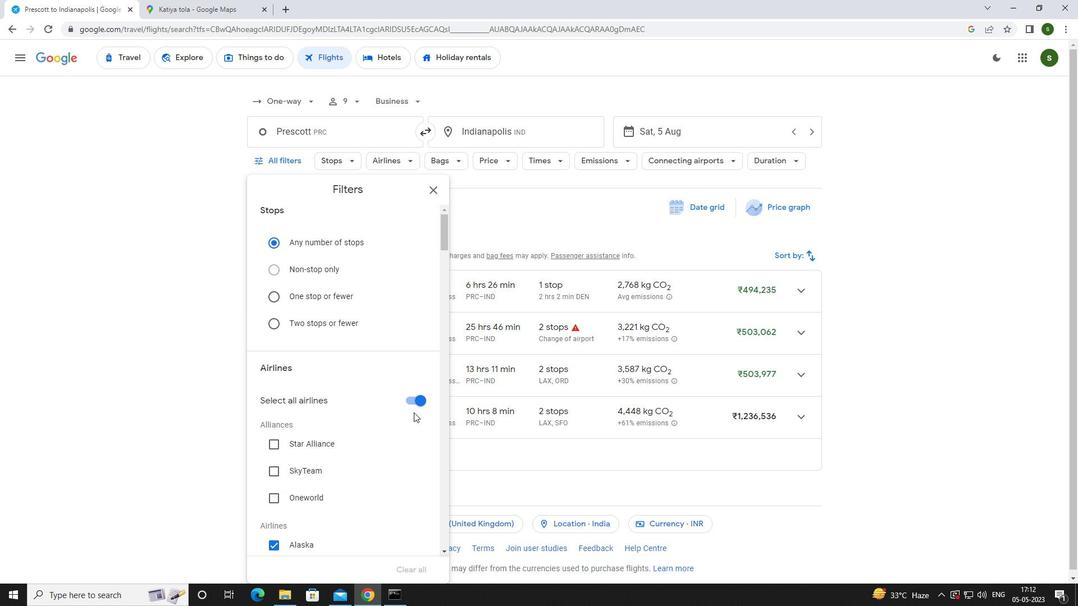 
Action: Mouse pressed left at (409, 400)
Screenshot: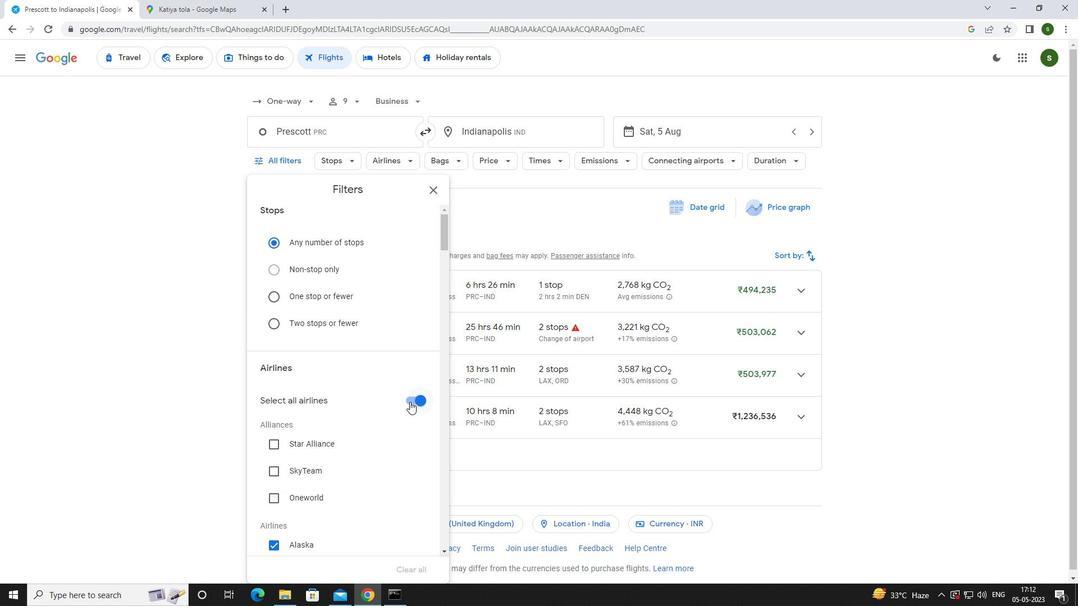 
Action: Mouse moved to (378, 393)
Screenshot: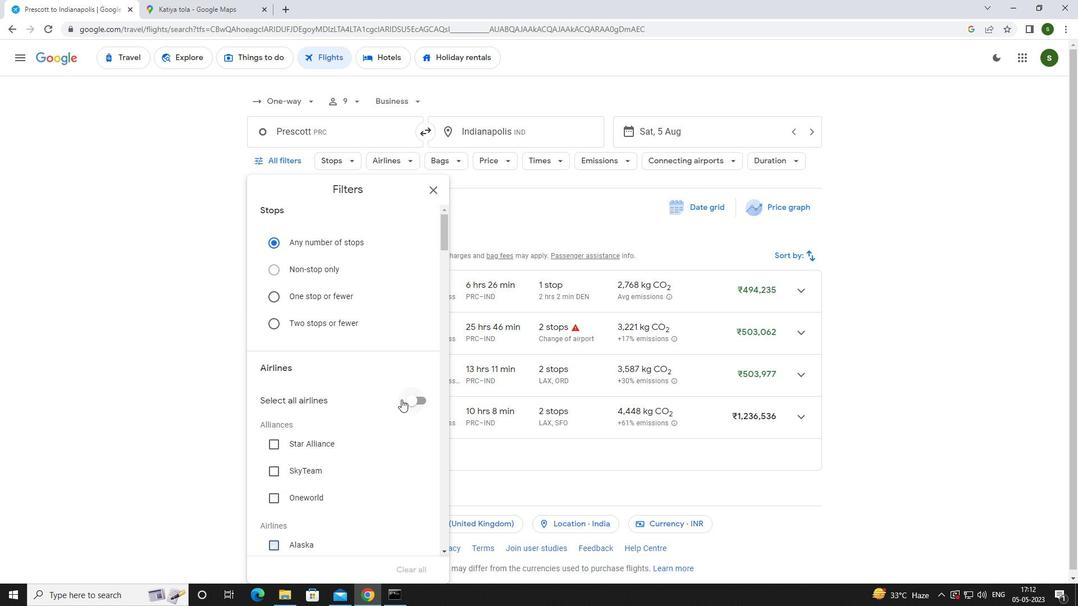 
Action: Mouse scrolled (378, 393) with delta (0, 0)
Screenshot: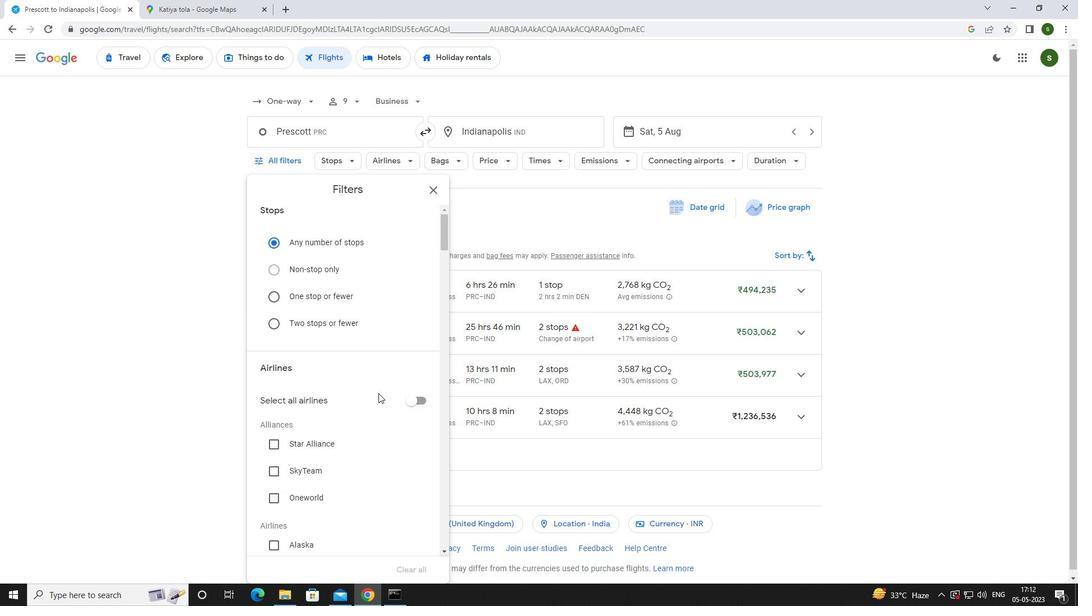 
Action: Mouse moved to (377, 393)
Screenshot: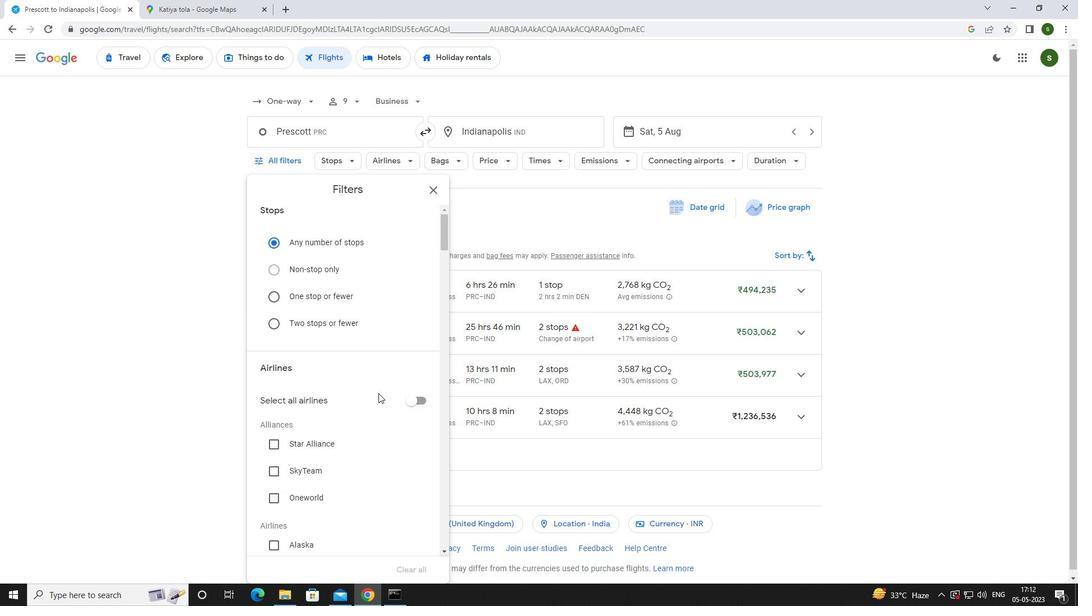 
Action: Mouse scrolled (377, 393) with delta (0, 0)
Screenshot: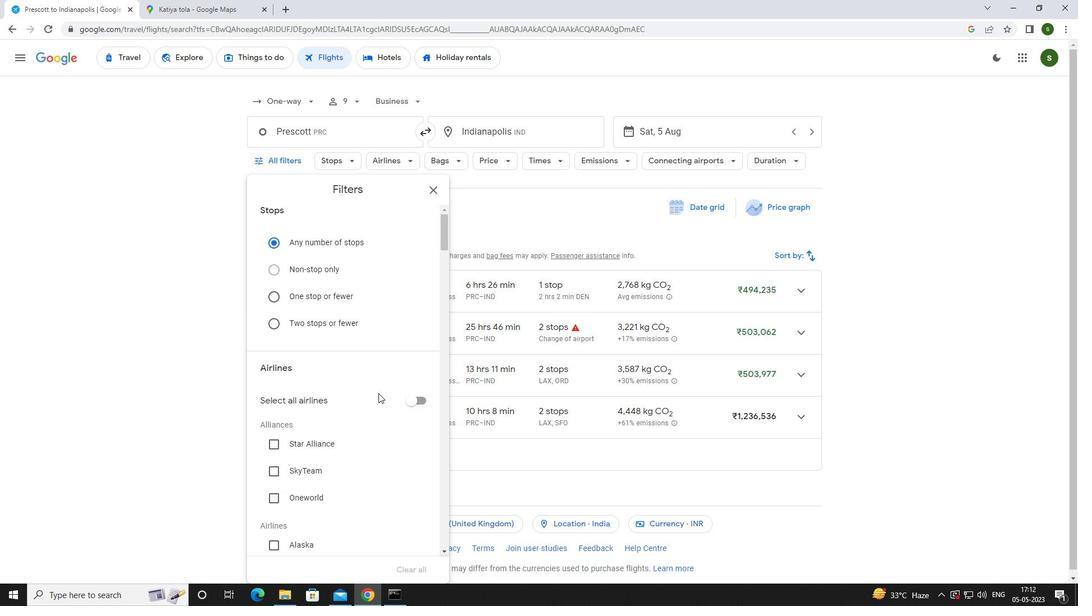 
Action: Mouse scrolled (377, 393) with delta (0, 0)
Screenshot: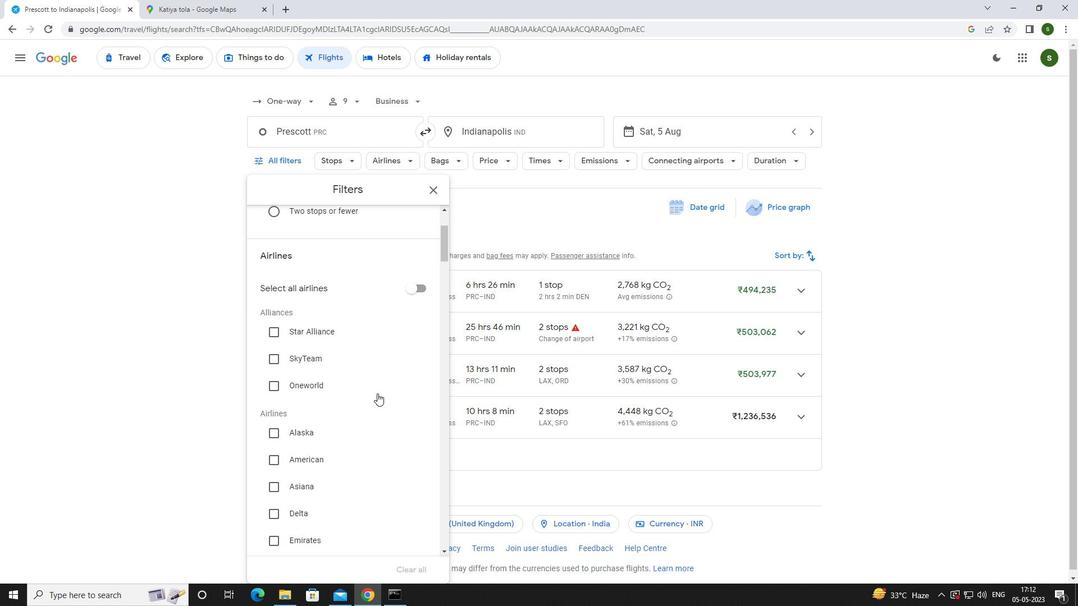 
Action: Mouse scrolled (377, 393) with delta (0, 0)
Screenshot: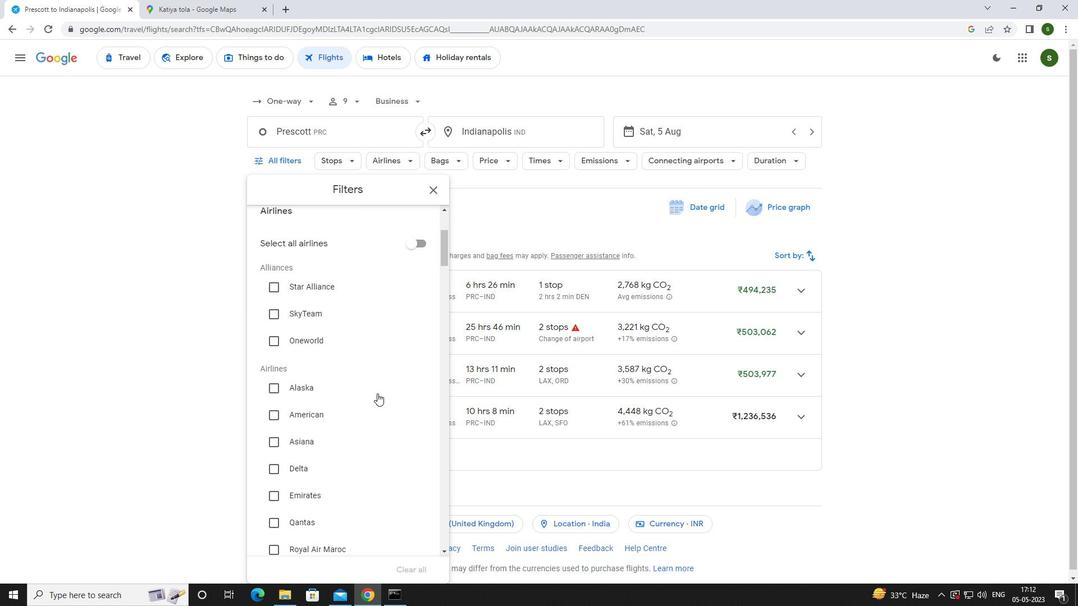 
Action: Mouse scrolled (377, 393) with delta (0, 0)
Screenshot: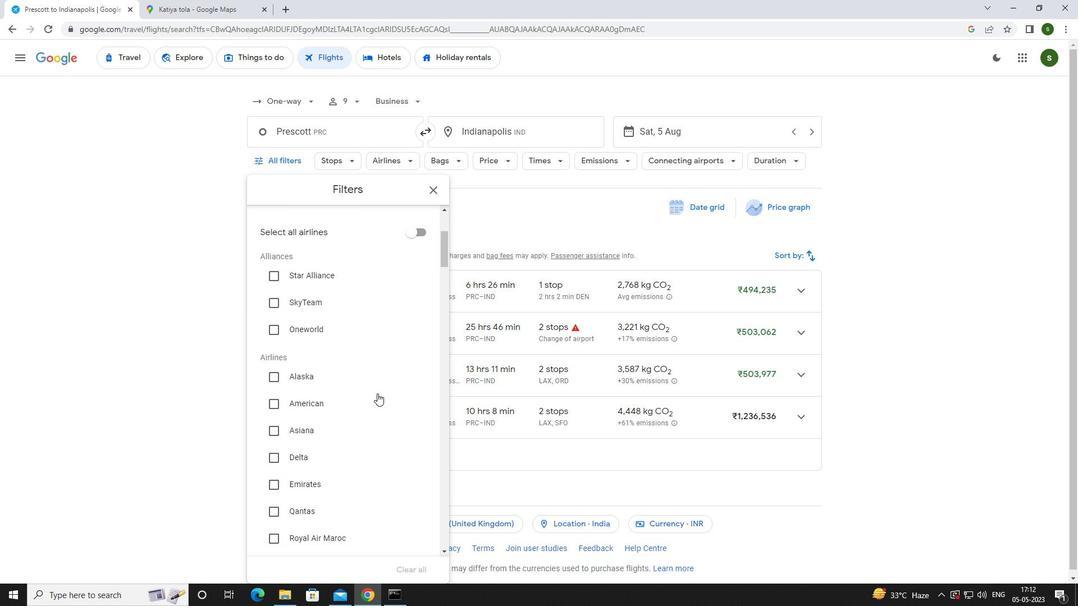 
Action: Mouse moved to (313, 373)
Screenshot: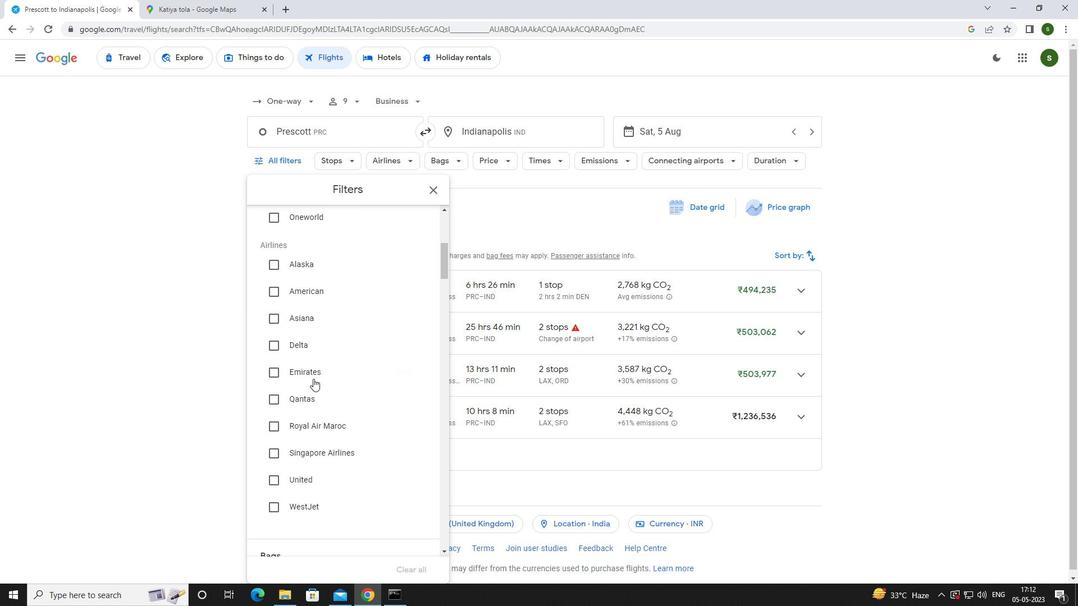 
Action: Mouse pressed left at (313, 373)
Screenshot: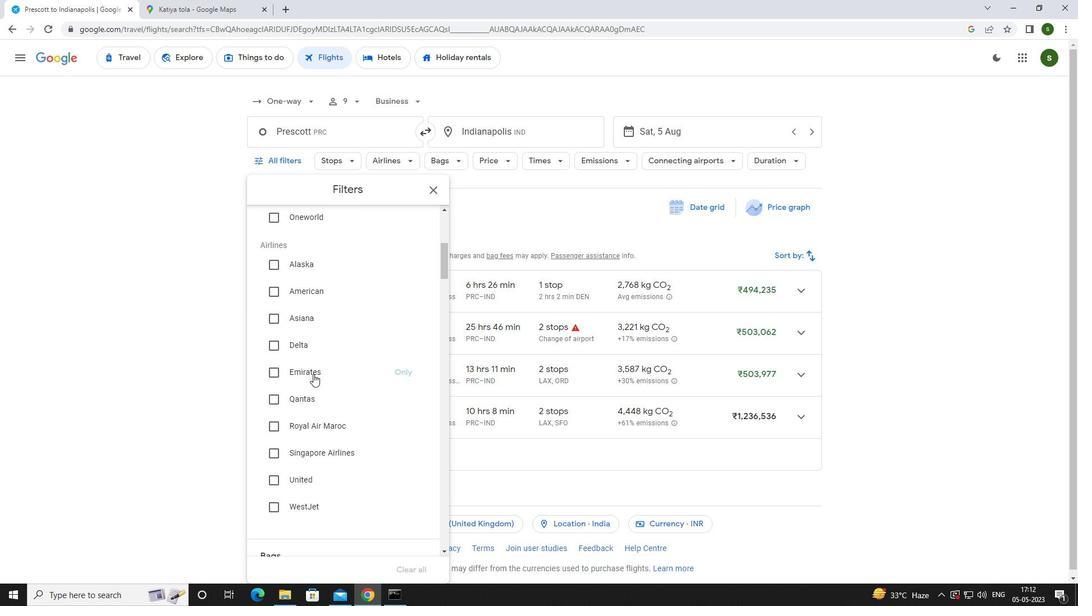 
Action: Mouse scrolled (313, 373) with delta (0, 0)
Screenshot: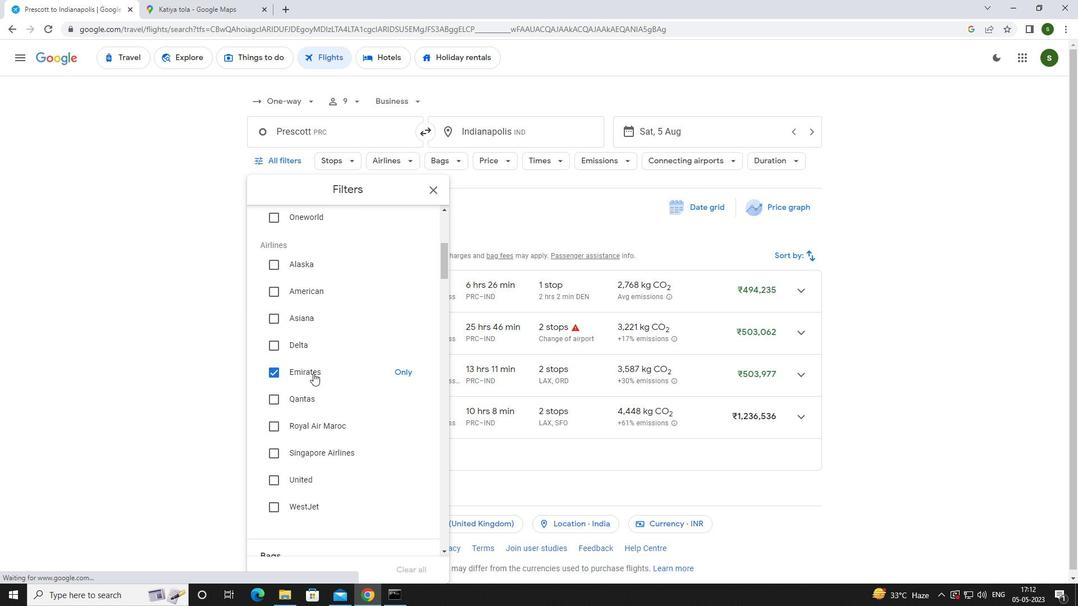 
Action: Mouse scrolled (313, 373) with delta (0, 0)
Screenshot: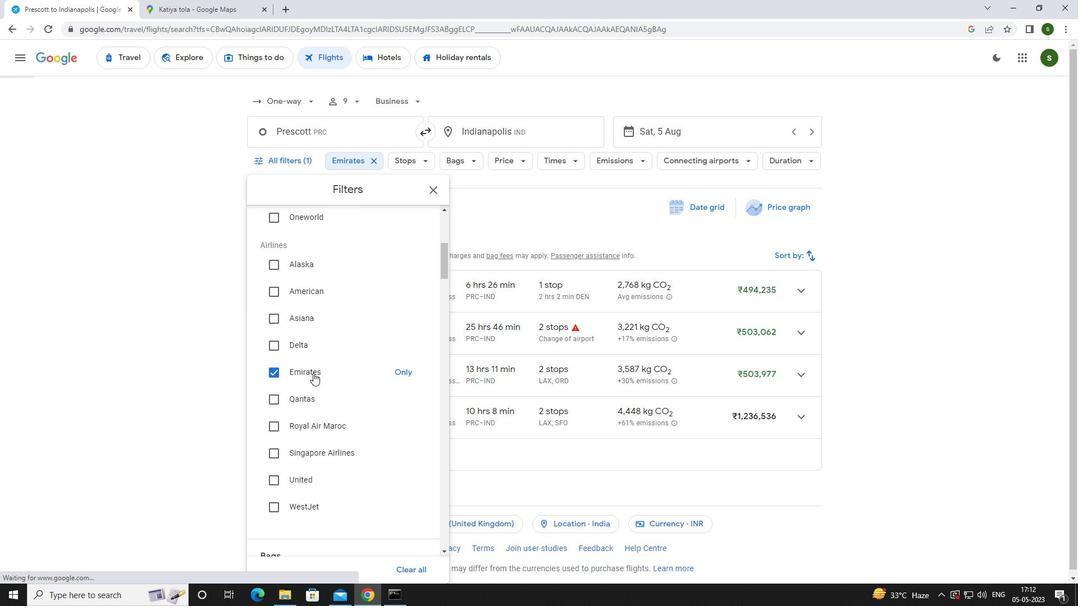 
Action: Mouse scrolled (313, 373) with delta (0, 0)
Screenshot: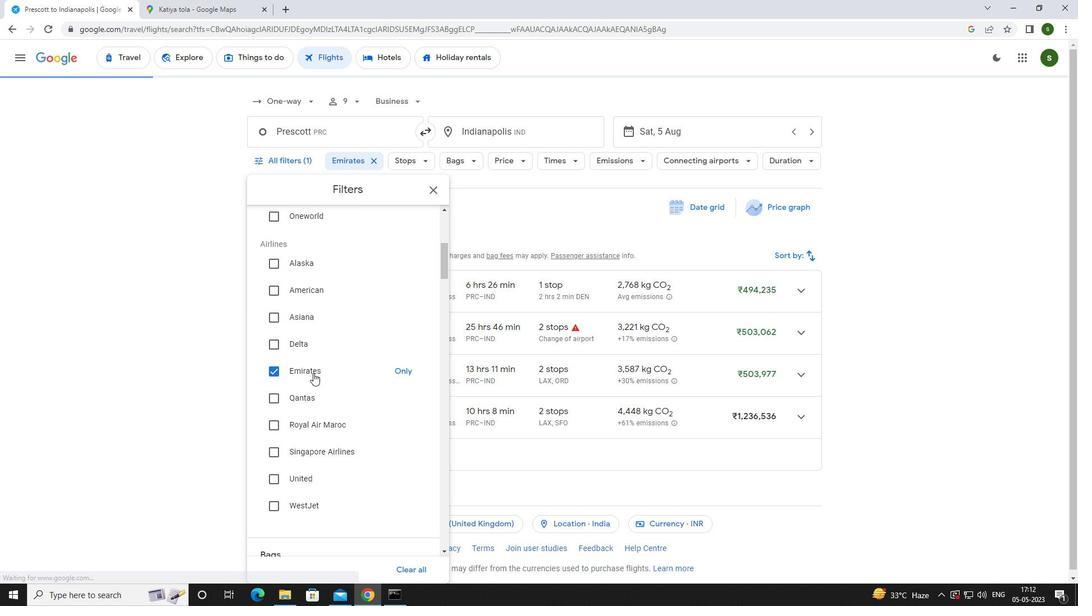 
Action: Mouse scrolled (313, 373) with delta (0, 0)
Screenshot: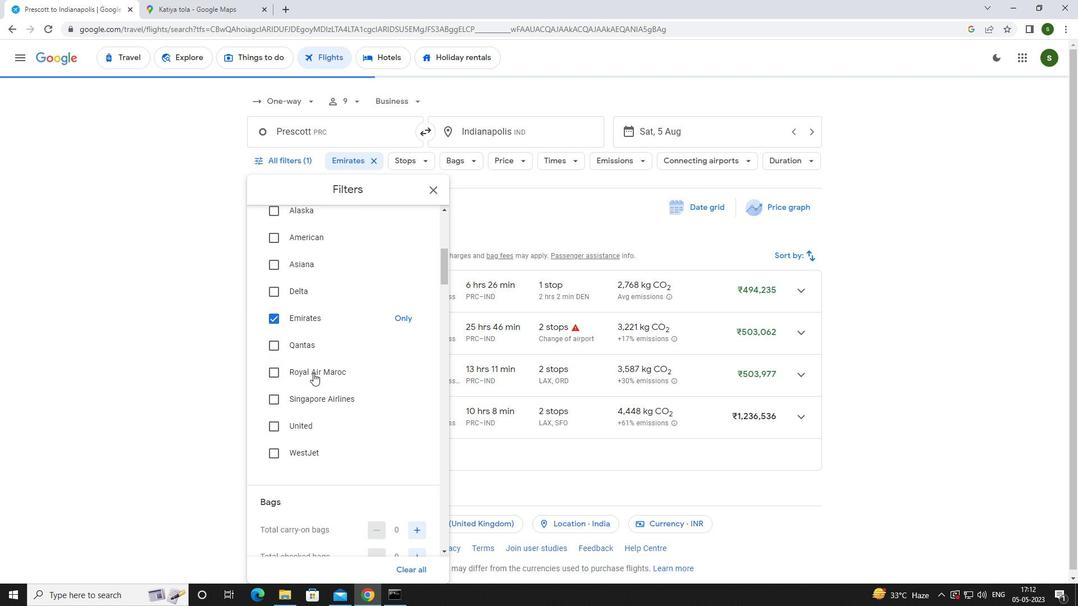 
Action: Mouse scrolled (313, 373) with delta (0, 0)
Screenshot: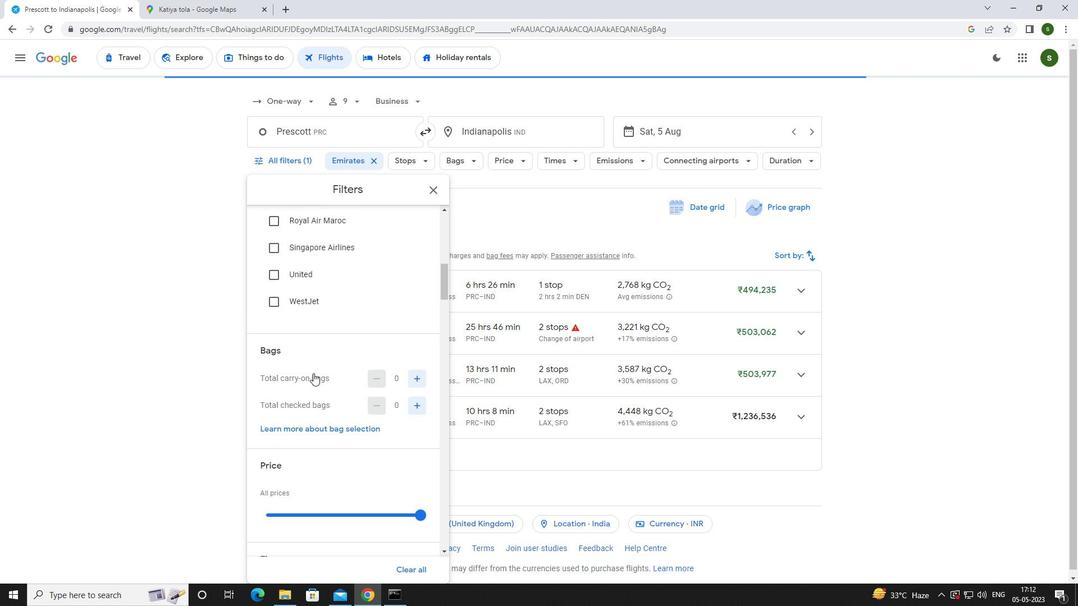 
Action: Mouse moved to (414, 328)
Screenshot: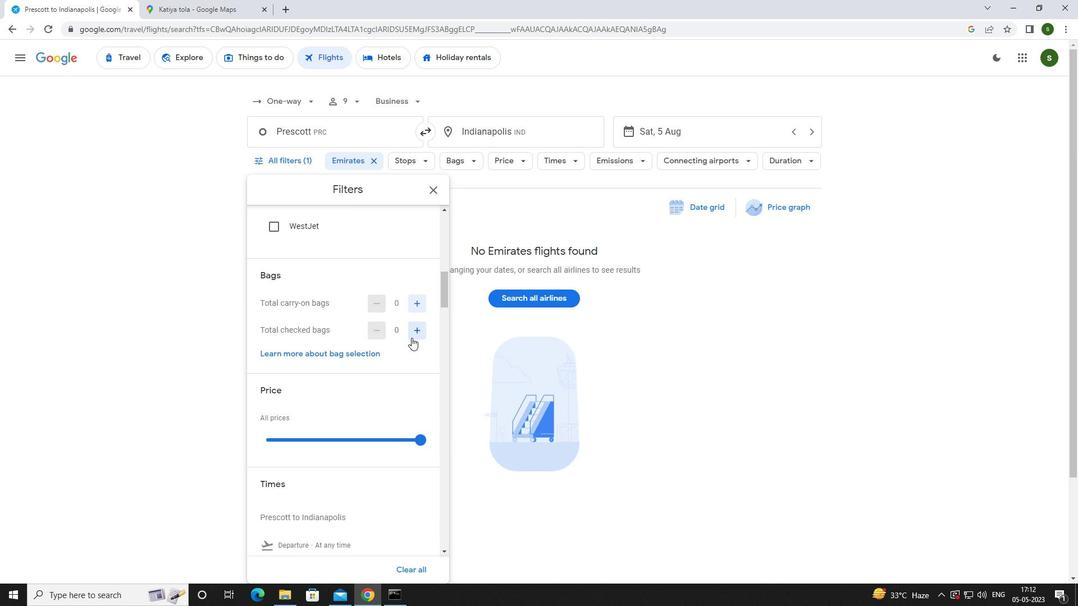 
Action: Mouse pressed left at (414, 328)
Screenshot: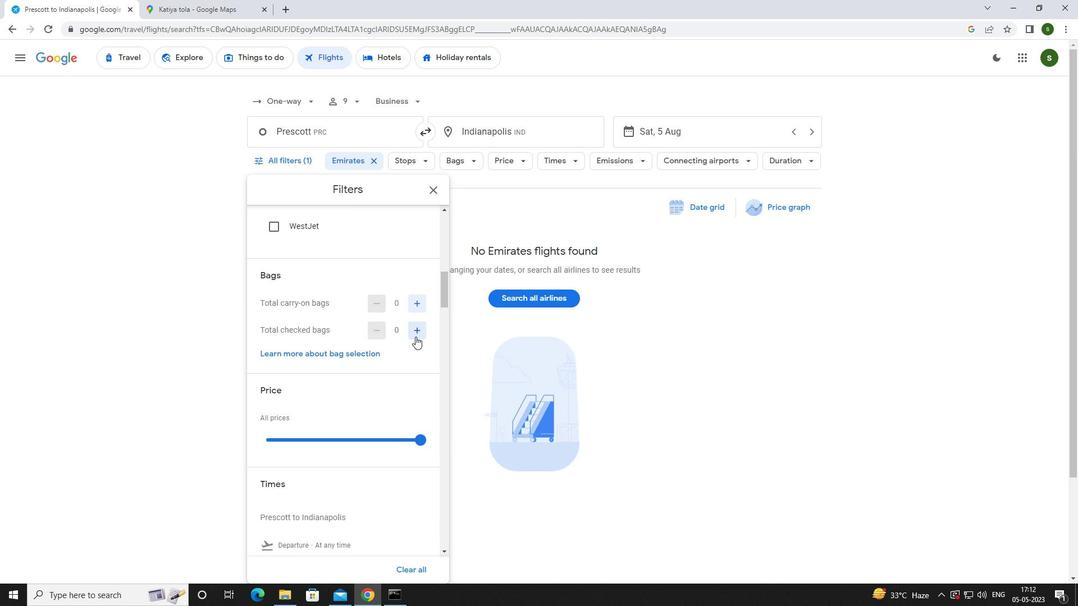 
Action: Mouse moved to (414, 328)
Screenshot: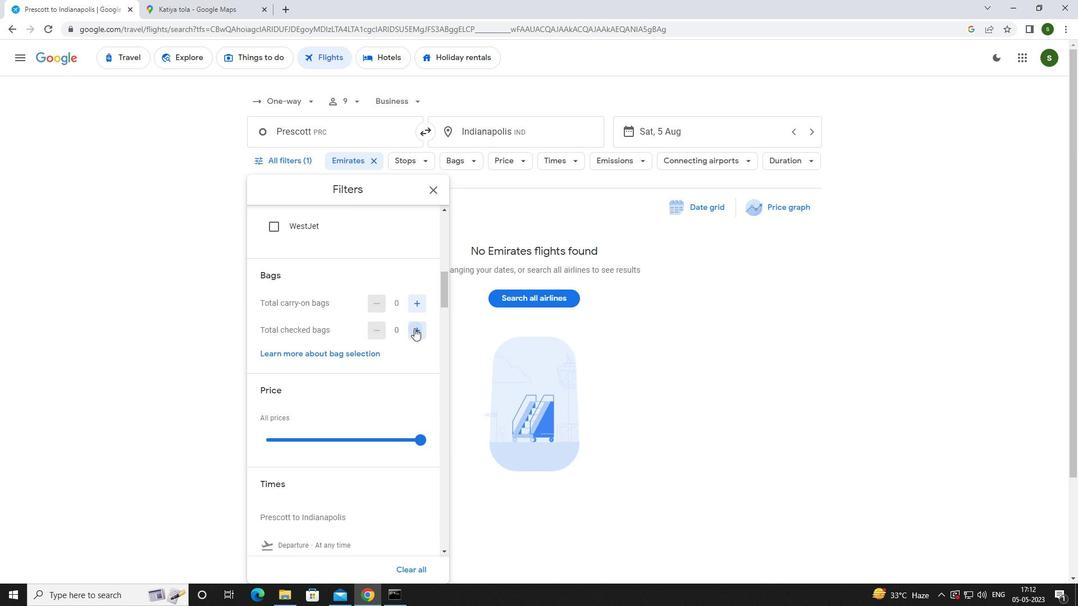 
Action: Mouse pressed left at (414, 328)
Screenshot: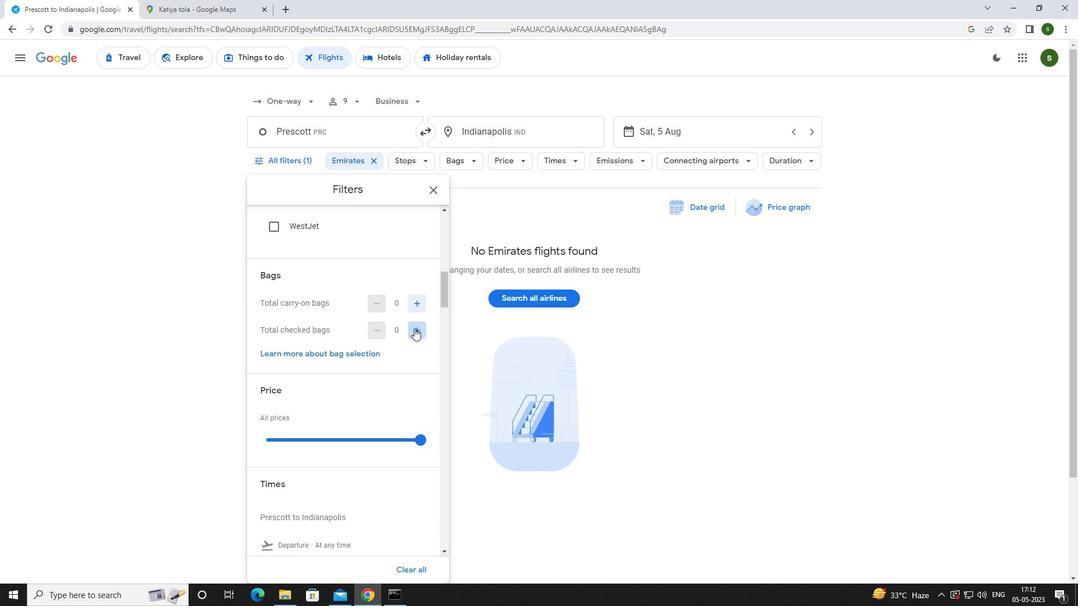 
Action: Mouse moved to (410, 328)
Screenshot: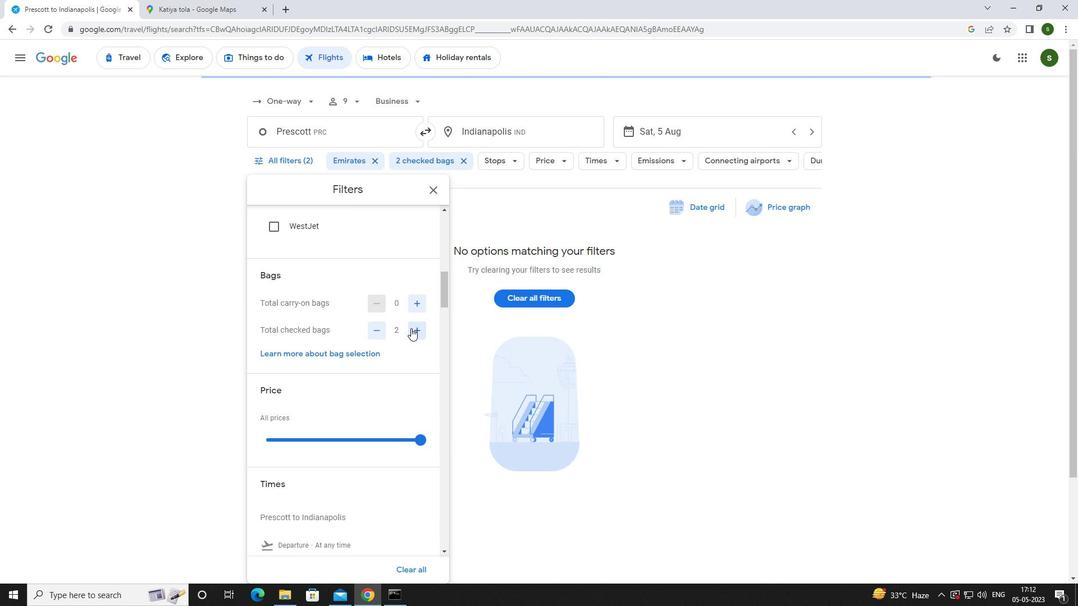 
Action: Mouse scrolled (410, 328) with delta (0, 0)
Screenshot: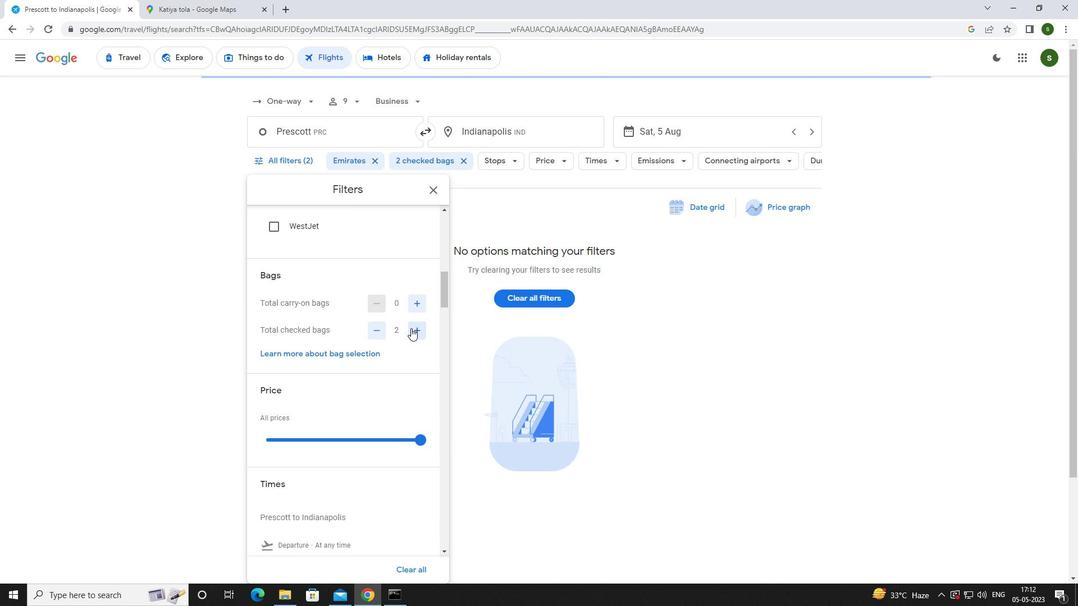
Action: Mouse moved to (409, 330)
Screenshot: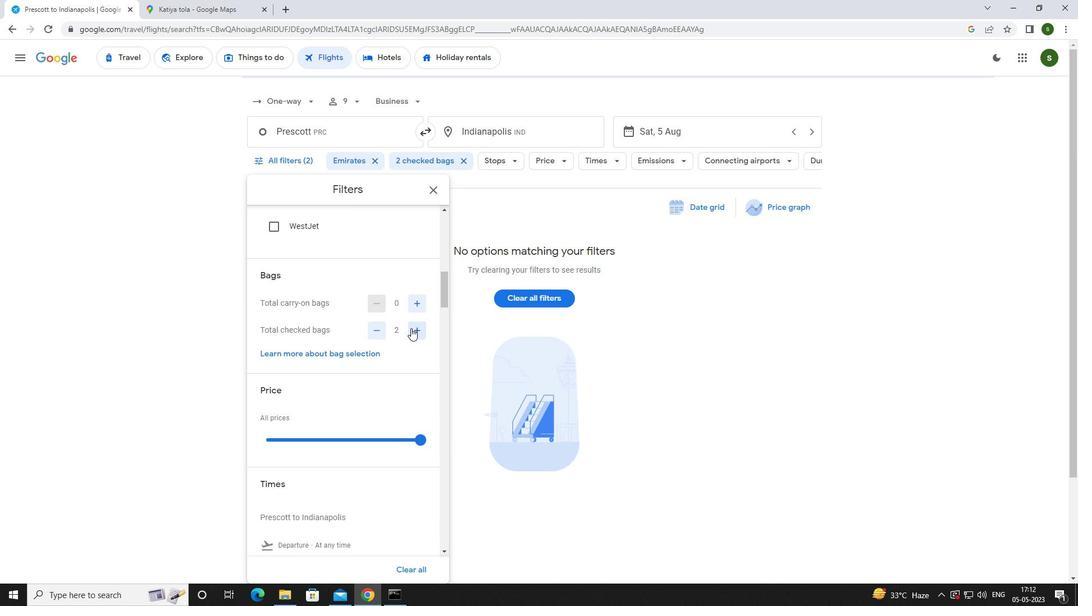 
Action: Mouse scrolled (409, 330) with delta (0, 0)
Screenshot: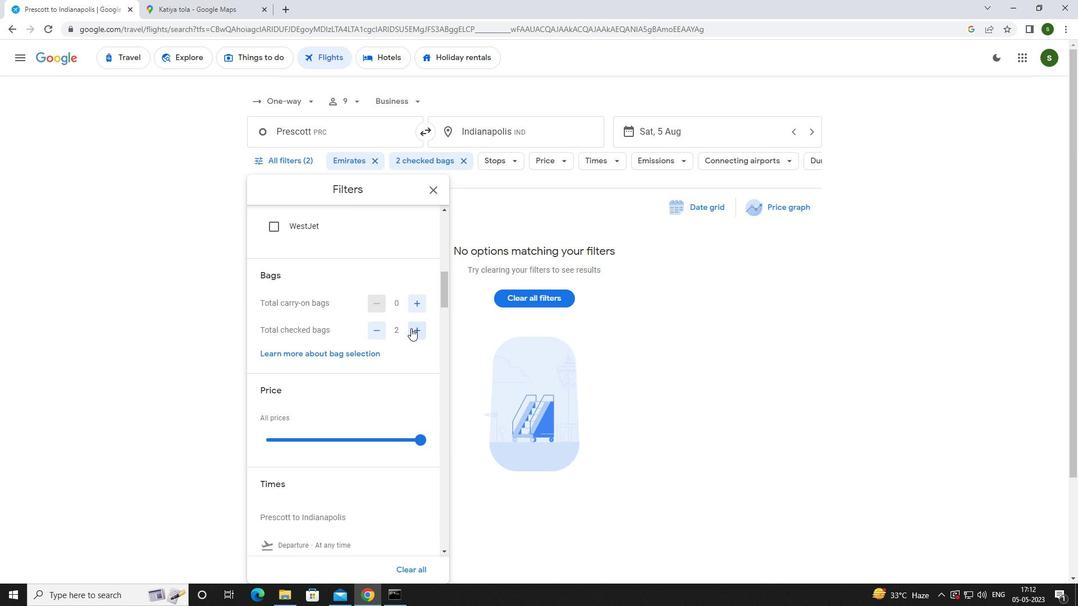 
Action: Mouse moved to (417, 329)
Screenshot: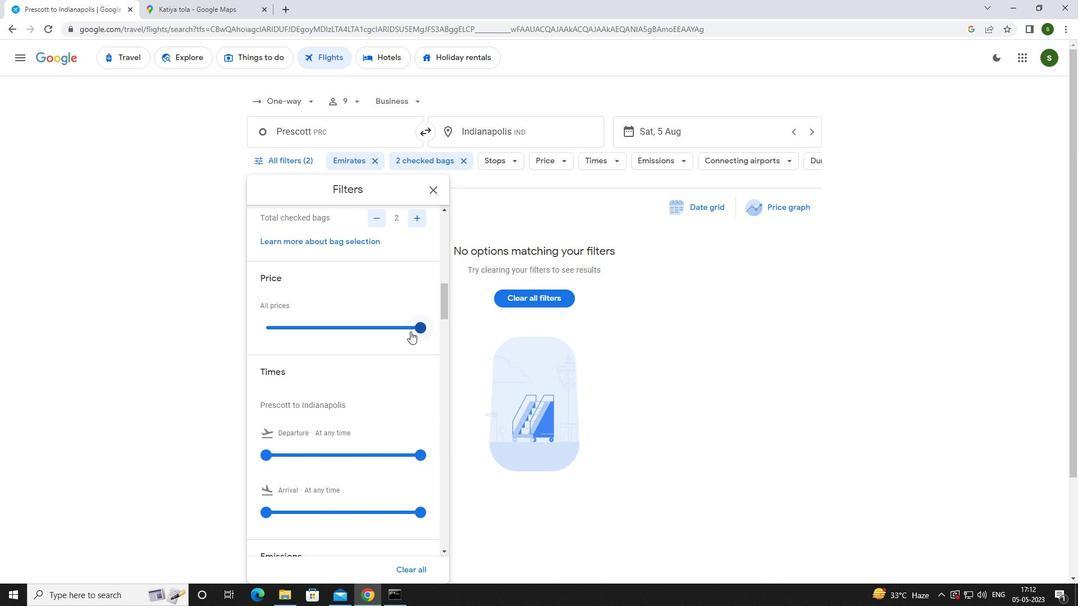 
Action: Mouse pressed left at (417, 329)
Screenshot: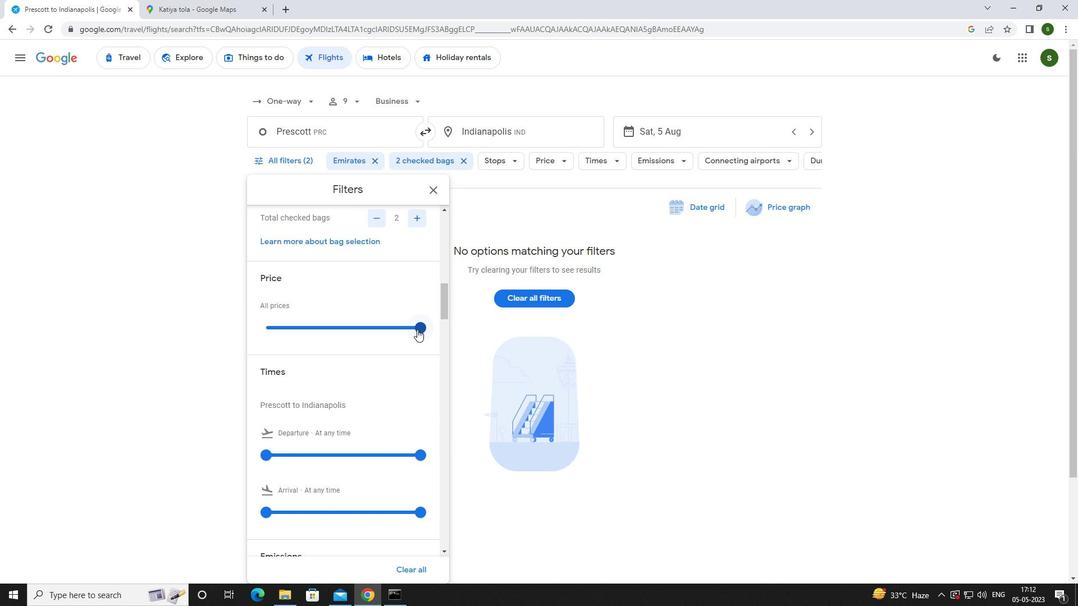 
Action: Mouse moved to (270, 360)
Screenshot: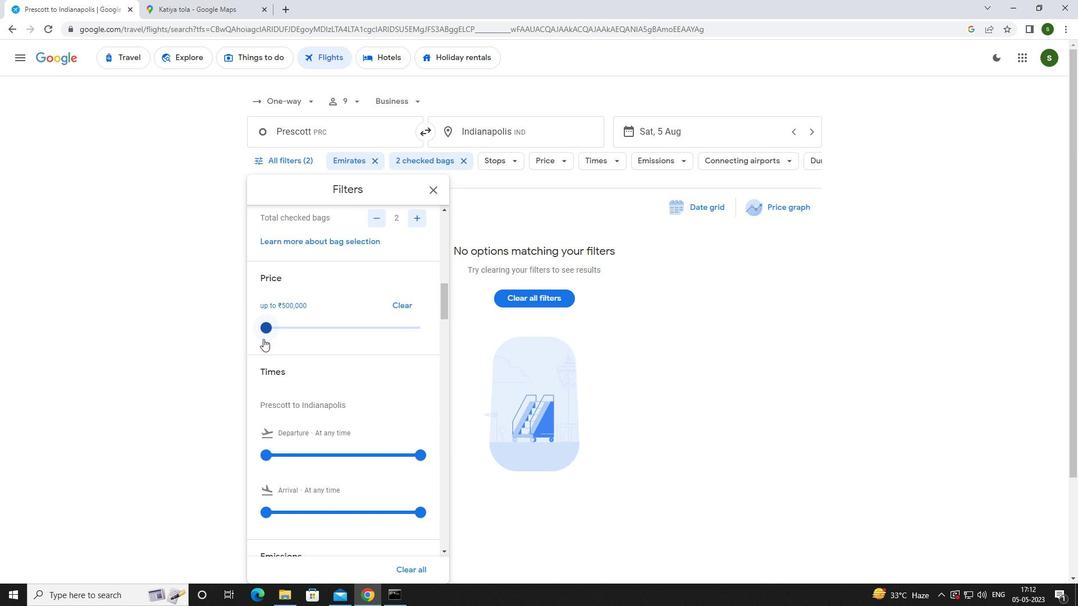 
Action: Mouse scrolled (270, 360) with delta (0, 0)
Screenshot: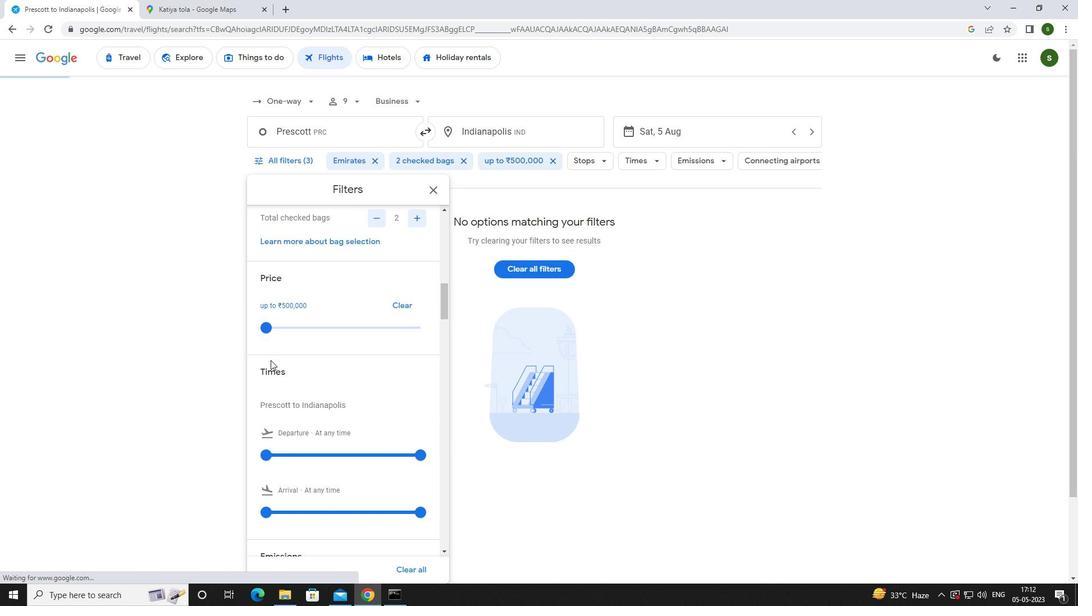 
Action: Mouse moved to (266, 398)
Screenshot: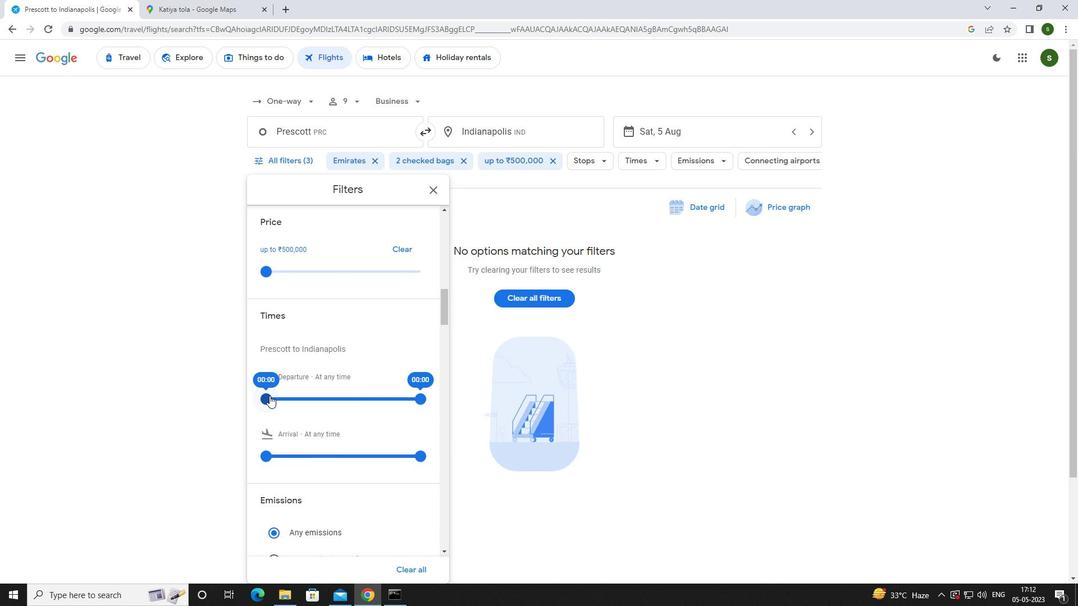 
Action: Mouse pressed left at (266, 398)
Screenshot: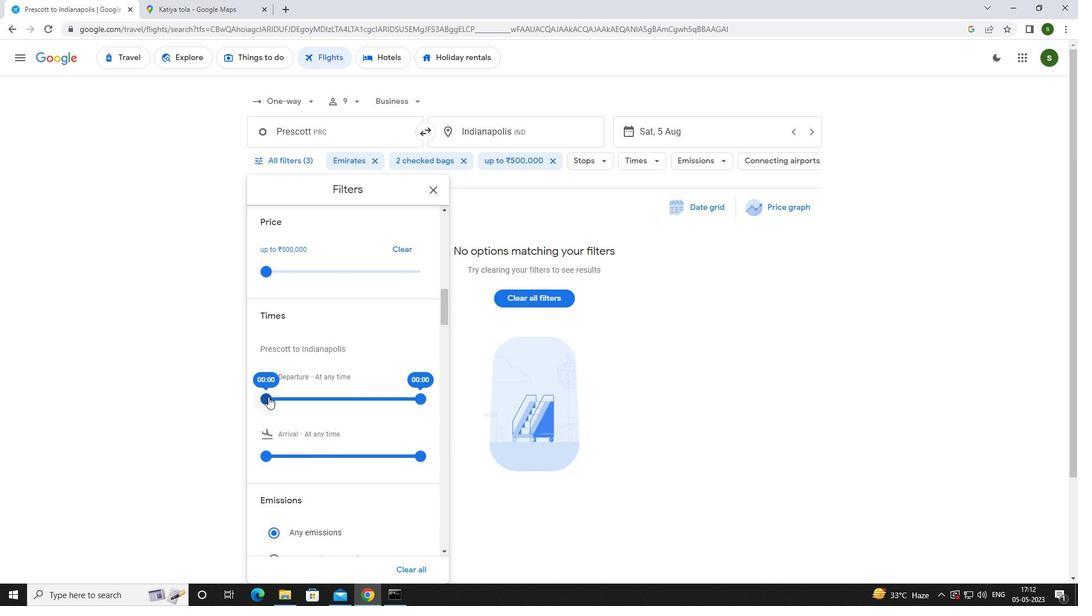 
Action: Mouse moved to (460, 461)
Screenshot: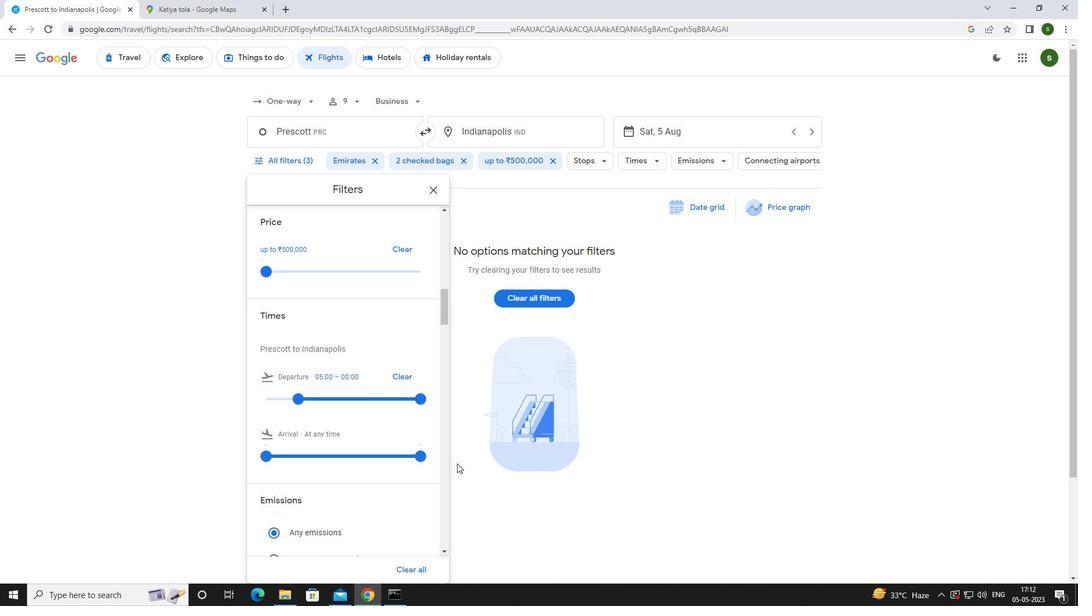 
Action: Mouse pressed left at (460, 461)
Screenshot: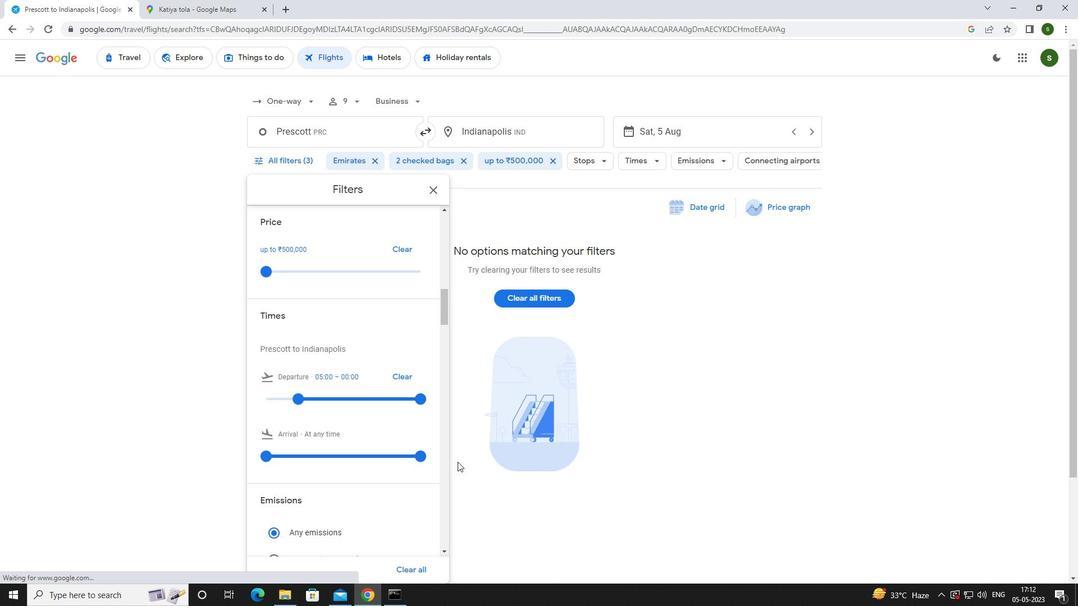 
Action: Mouse moved to (462, 457)
Screenshot: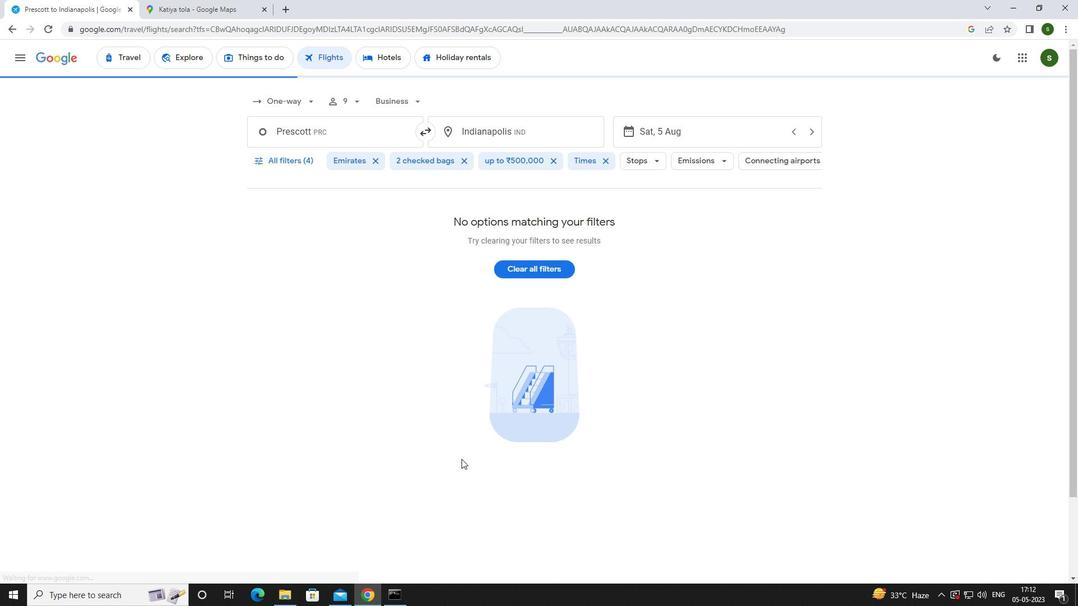 
